 Task: Add a dependency to the task Implement a new cloud-based travel management system for a company , the existing task  Develop a new online tool for online market research in the project BitBoost
Action: Mouse moved to (1162, 313)
Screenshot: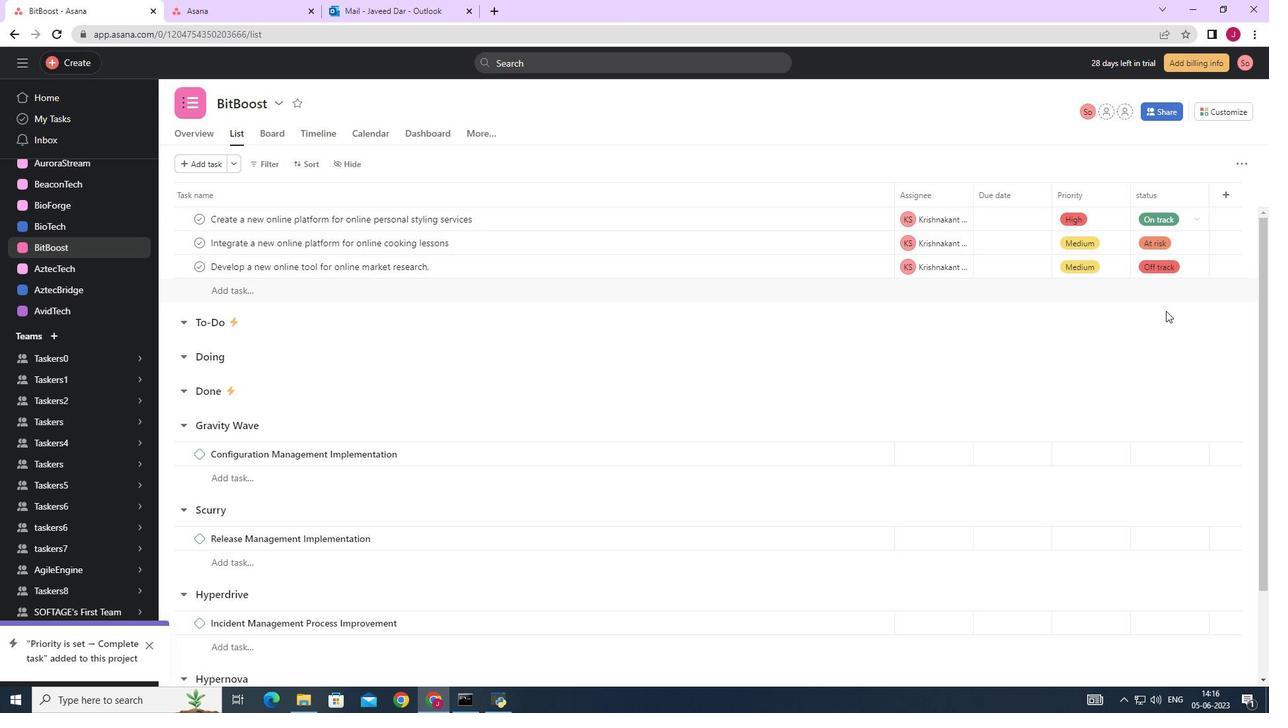 
Action: Mouse scrolled (1162, 314) with delta (0, 0)
Screenshot: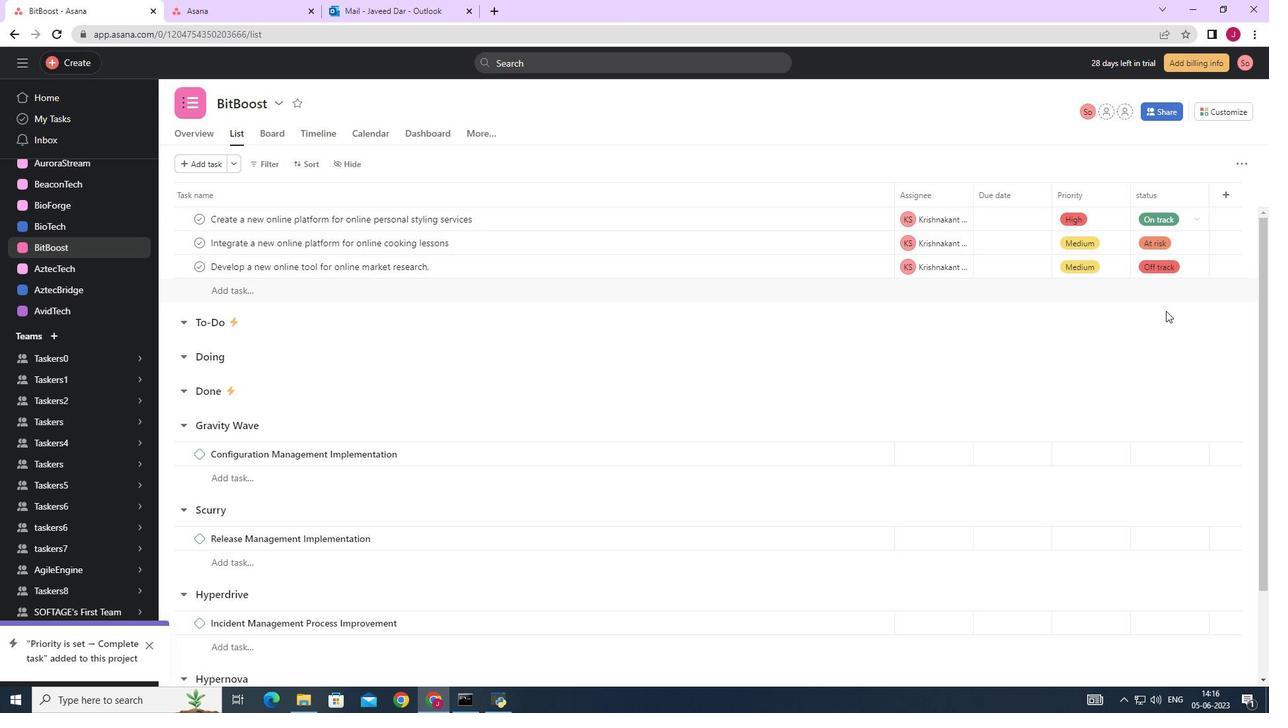 
Action: Mouse moved to (1160, 313)
Screenshot: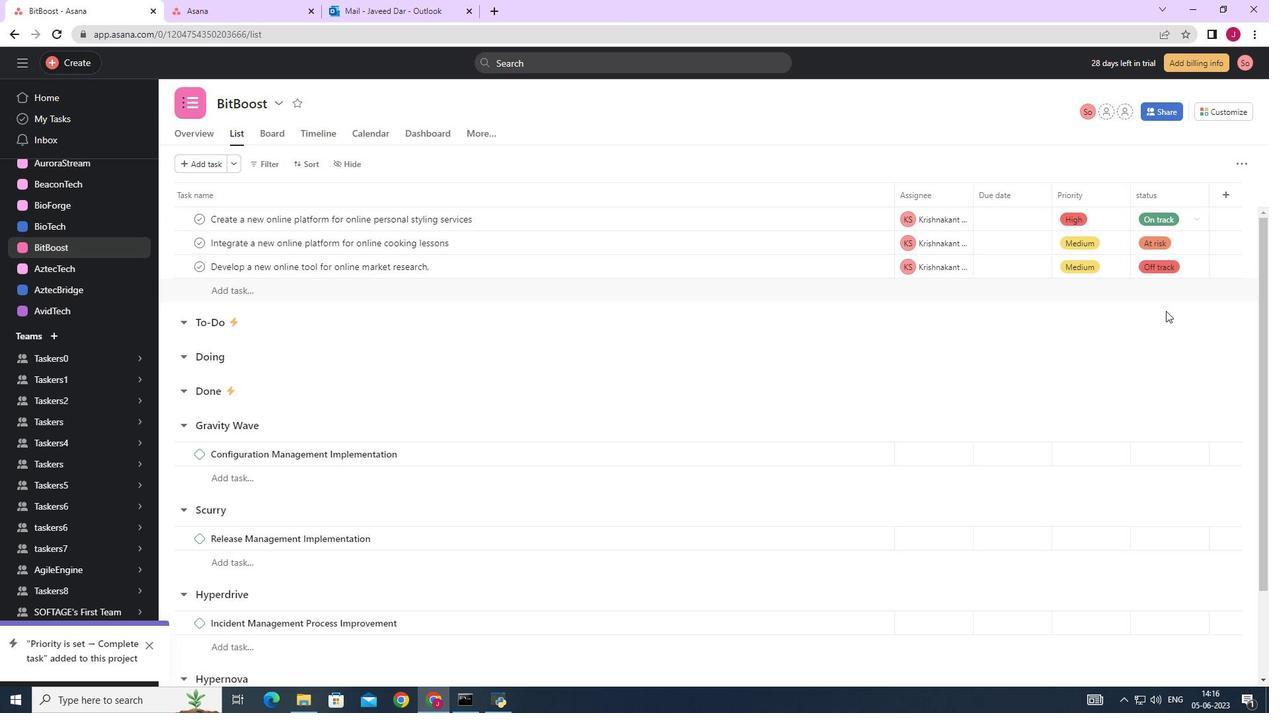 
Action: Mouse scrolled (1161, 314) with delta (0, 0)
Screenshot: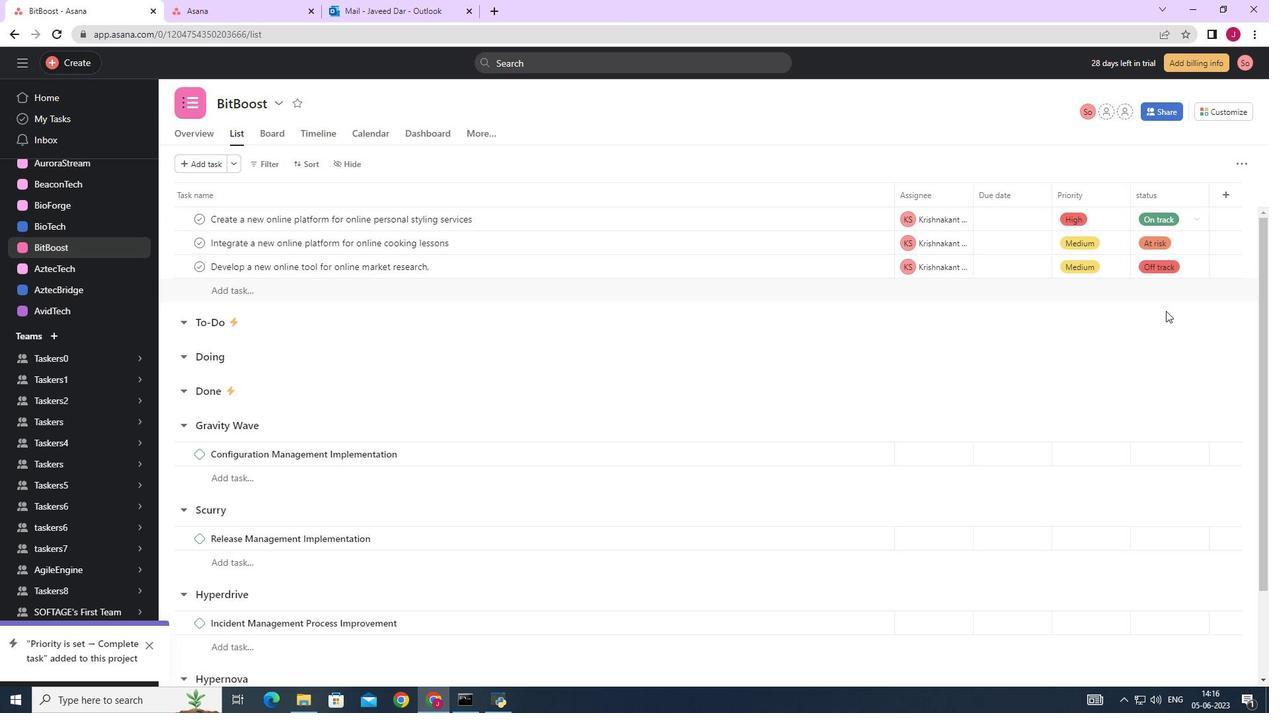 
Action: Mouse moved to (1155, 307)
Screenshot: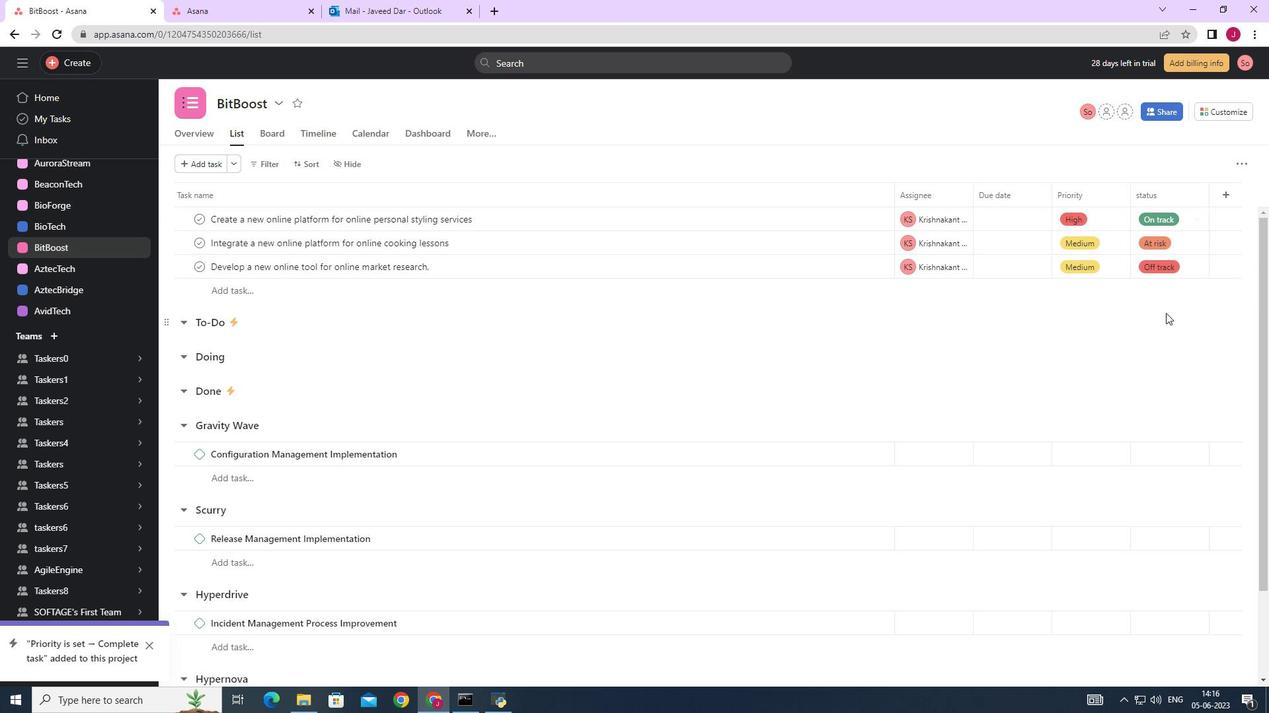 
Action: Mouse scrolled (1157, 311) with delta (0, 0)
Screenshot: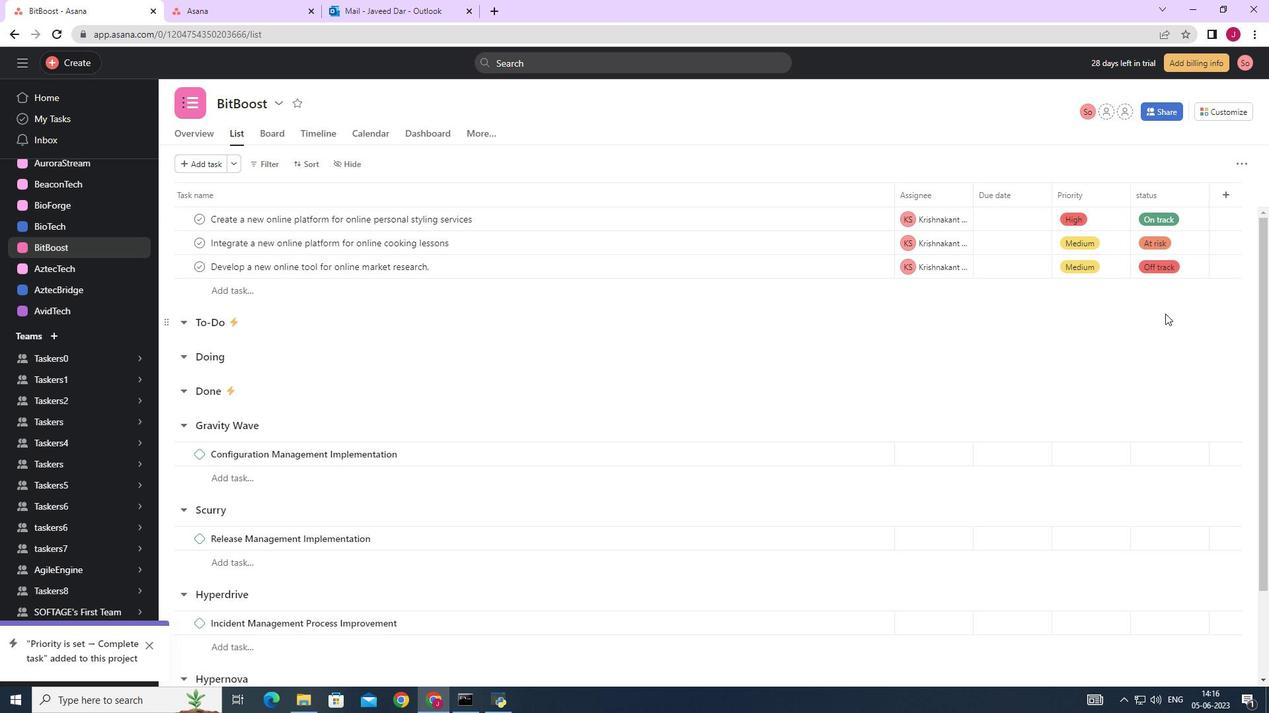 
Action: Mouse moved to (665, 483)
Screenshot: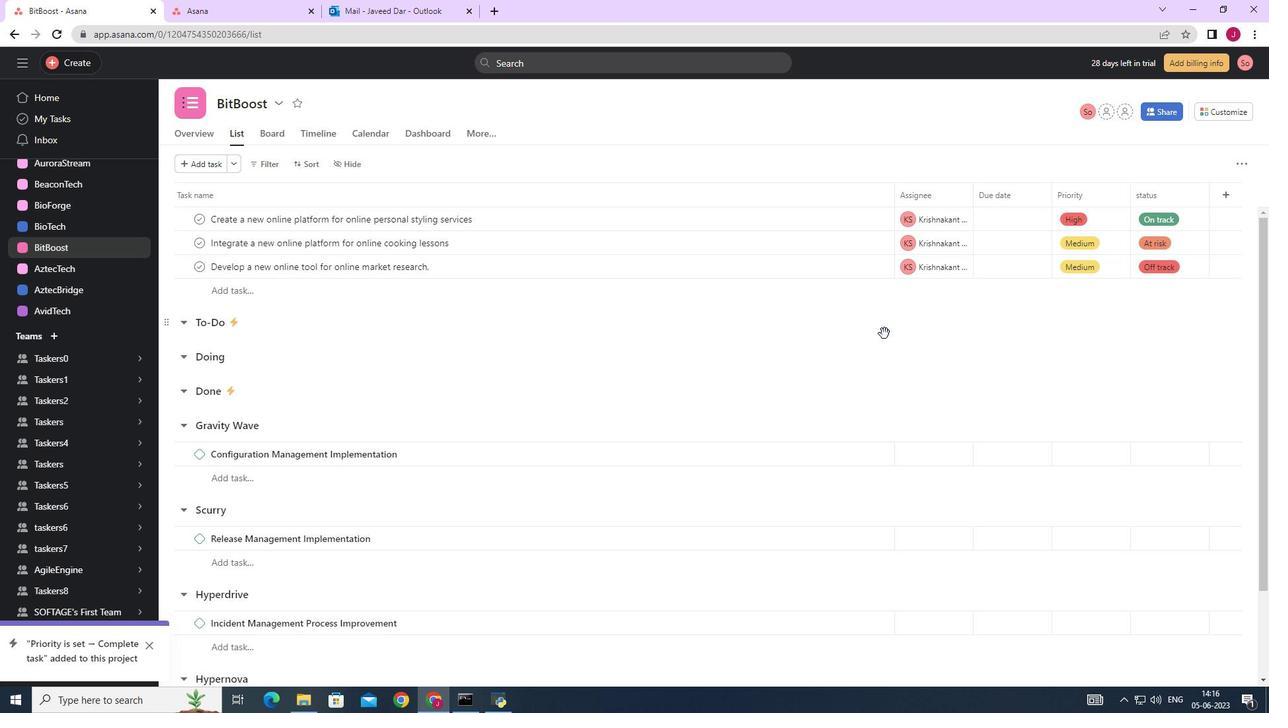 
Action: Mouse scrolled (666, 483) with delta (0, 0)
Screenshot: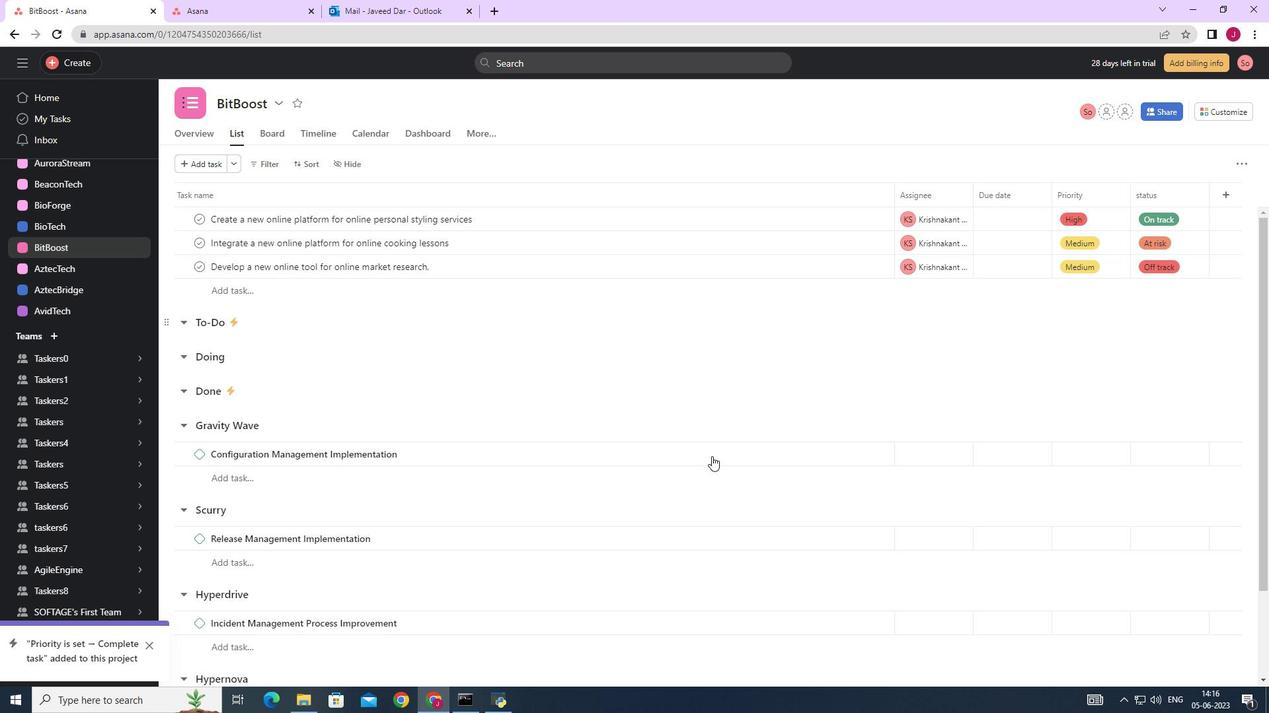 
Action: Mouse moved to (665, 484)
Screenshot: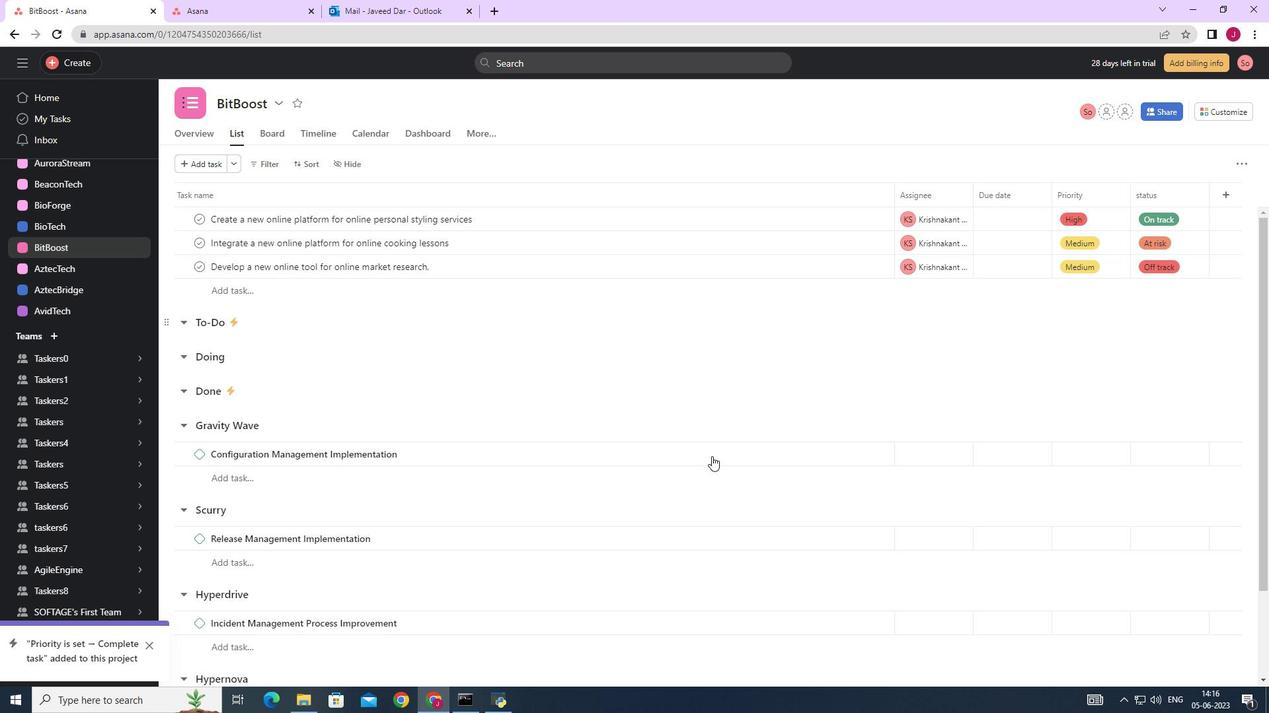 
Action: Mouse scrolled (665, 483) with delta (0, 0)
Screenshot: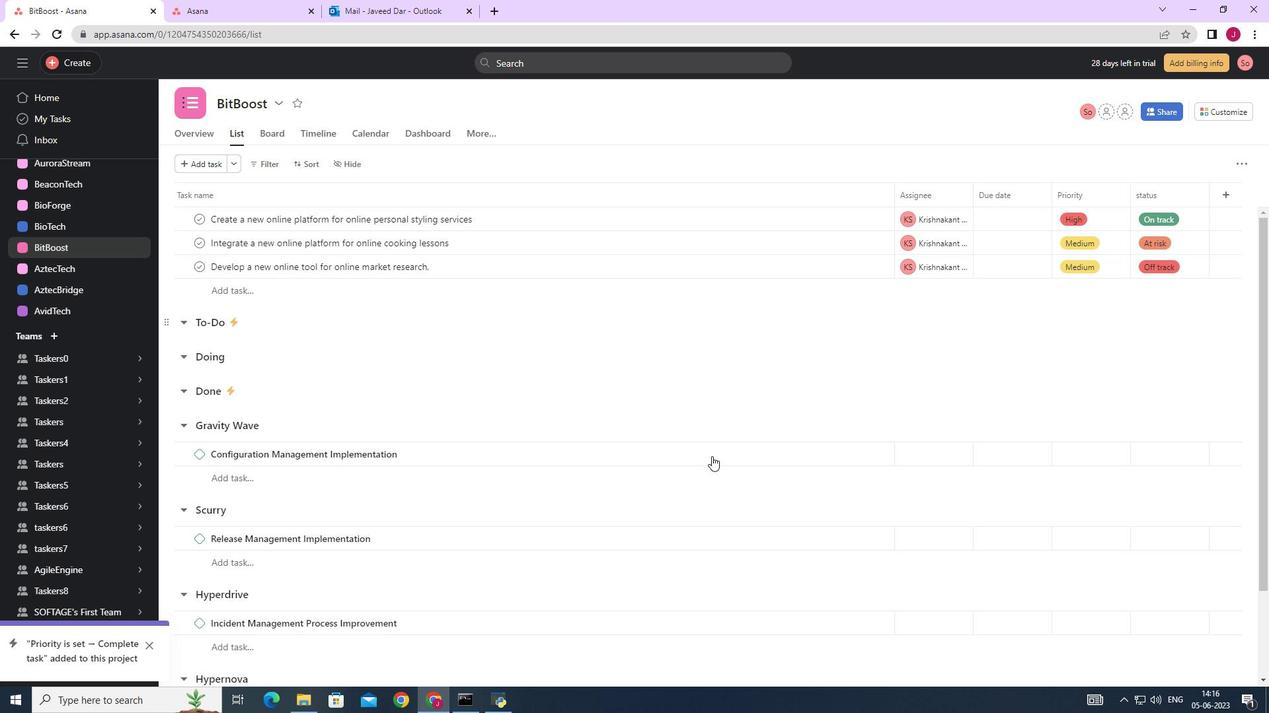 
Action: Mouse moved to (664, 484)
Screenshot: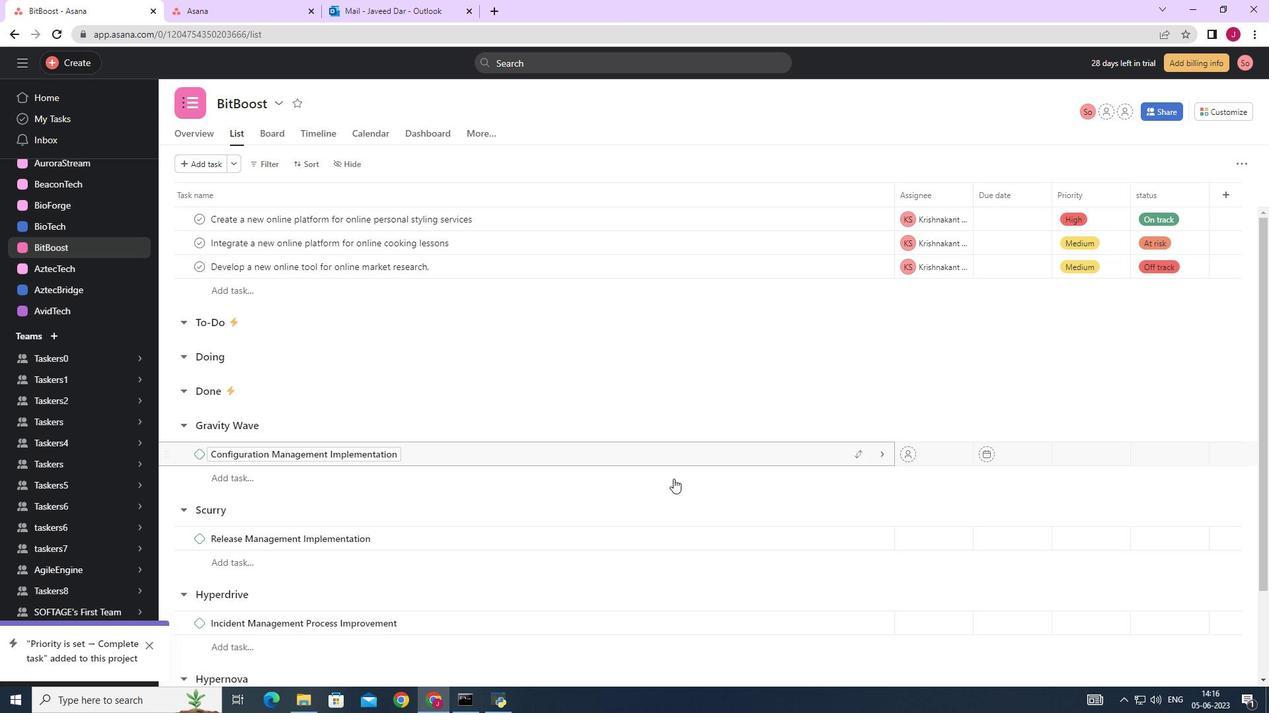 
Action: Mouse scrolled (664, 483) with delta (0, 0)
Screenshot: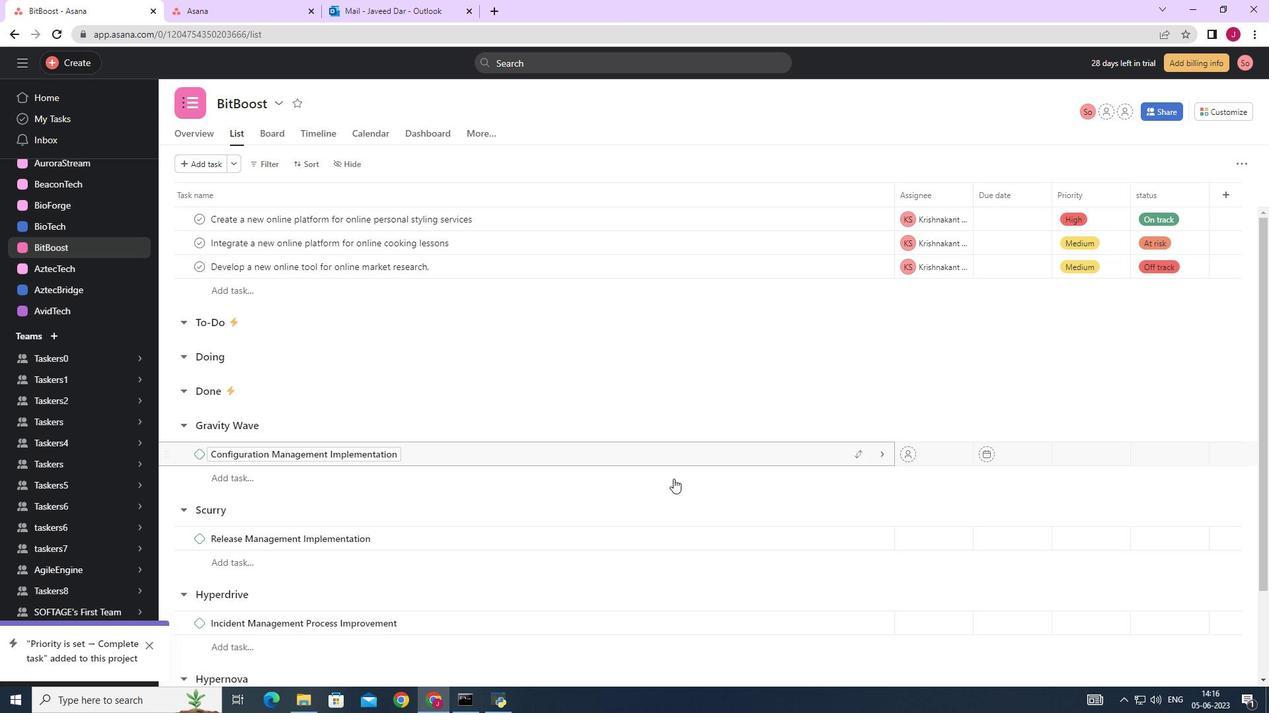
Action: Mouse moved to (664, 485)
Screenshot: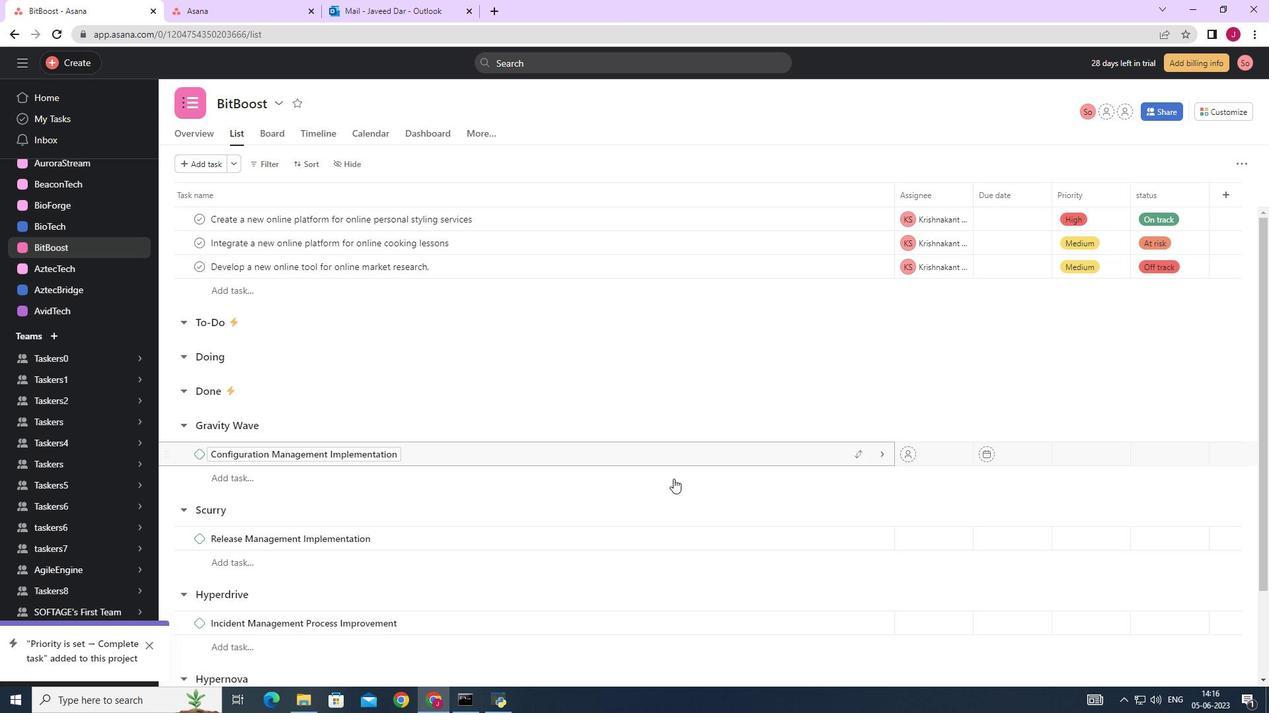 
Action: Mouse scrolled (664, 483) with delta (0, 0)
Screenshot: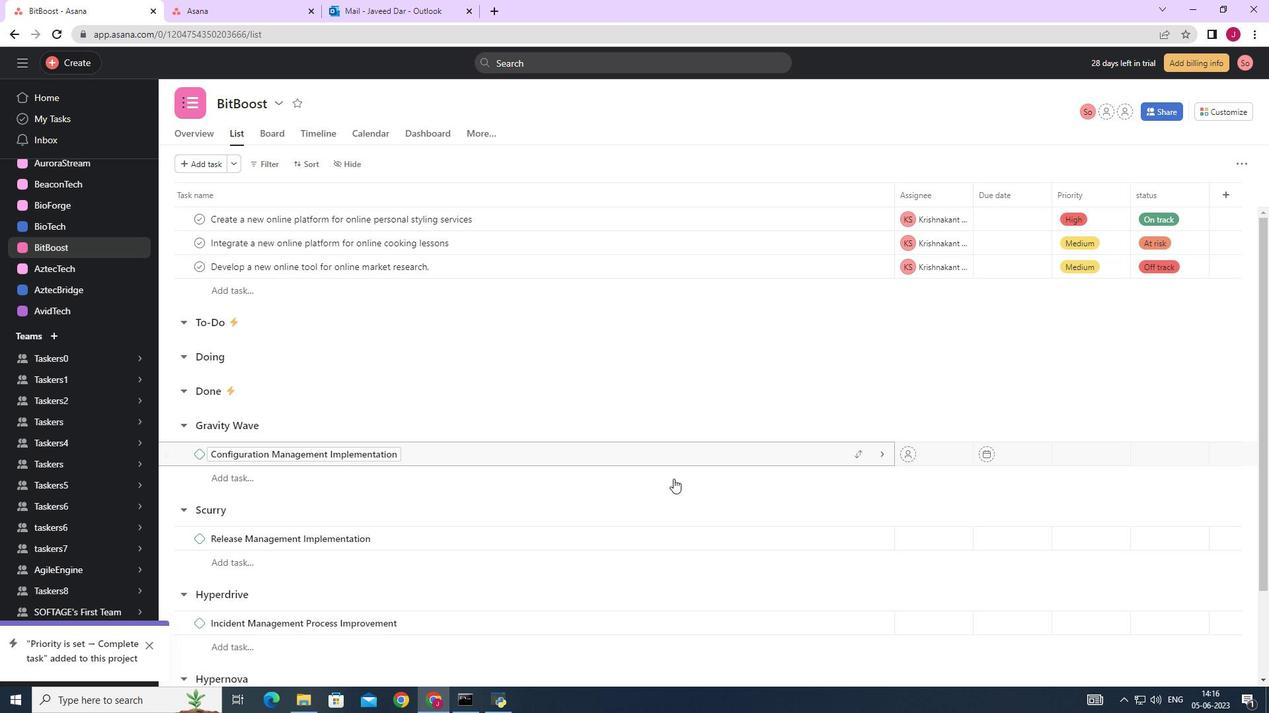 
Action: Mouse moved to (664, 485)
Screenshot: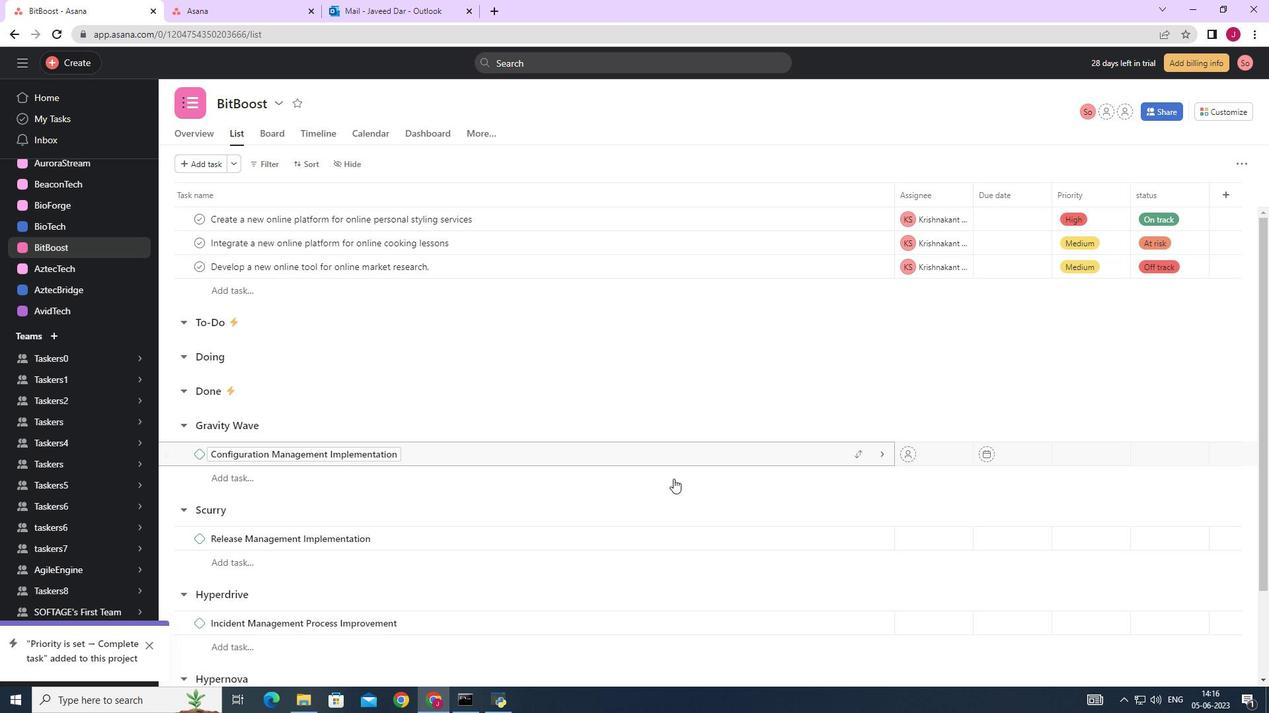 
Action: Mouse scrolled (664, 484) with delta (0, 0)
Screenshot: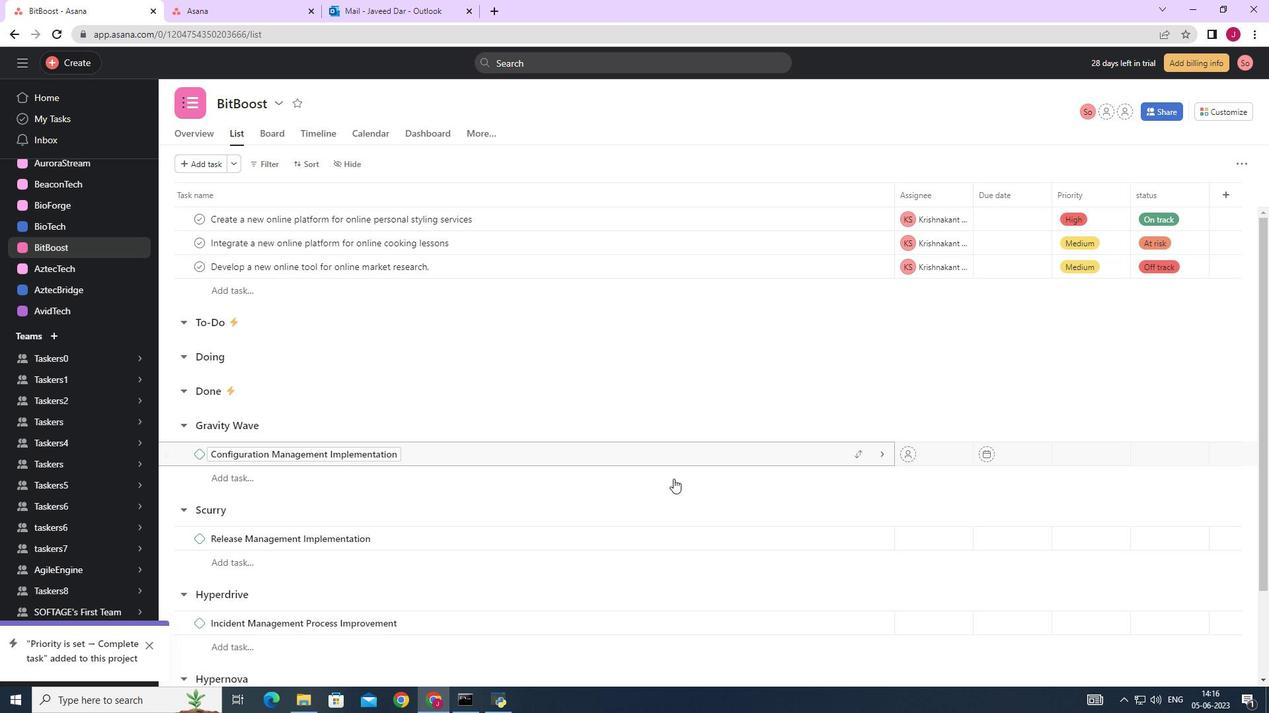 
Action: Mouse moved to (659, 485)
Screenshot: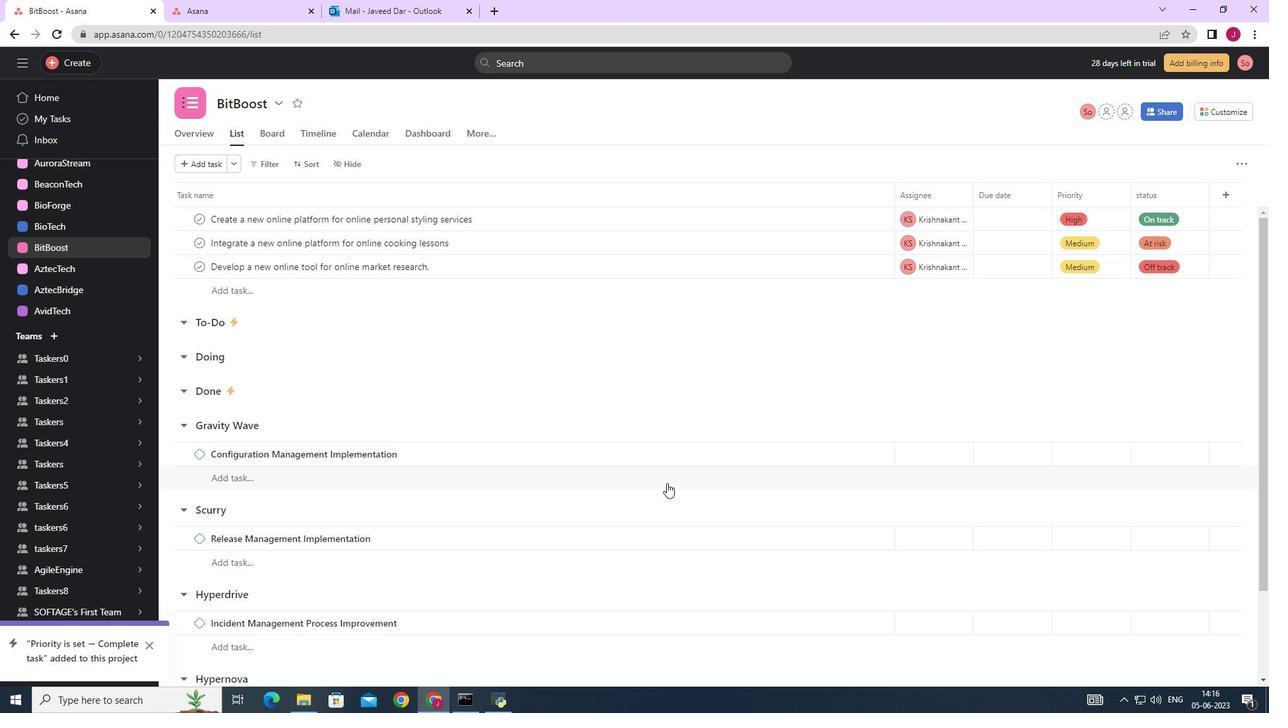 
Action: Mouse scrolled (663, 484) with delta (0, 0)
Screenshot: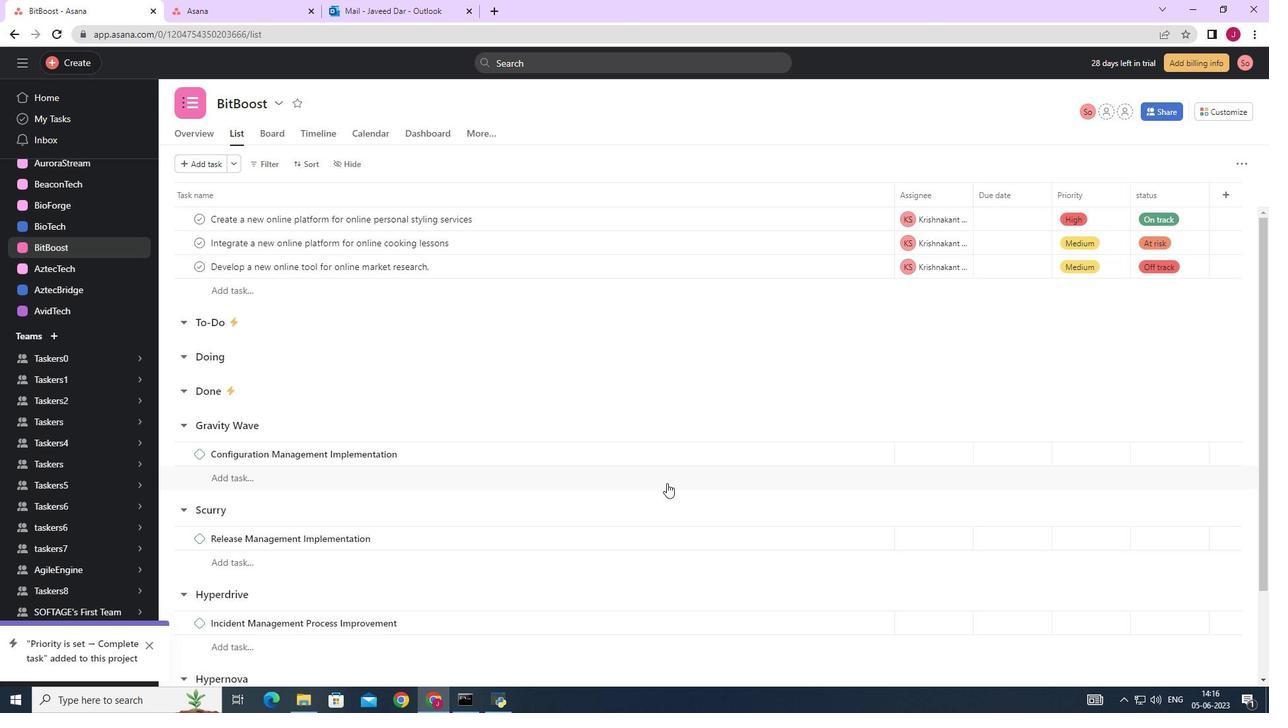 
Action: Mouse moved to (731, 598)
Screenshot: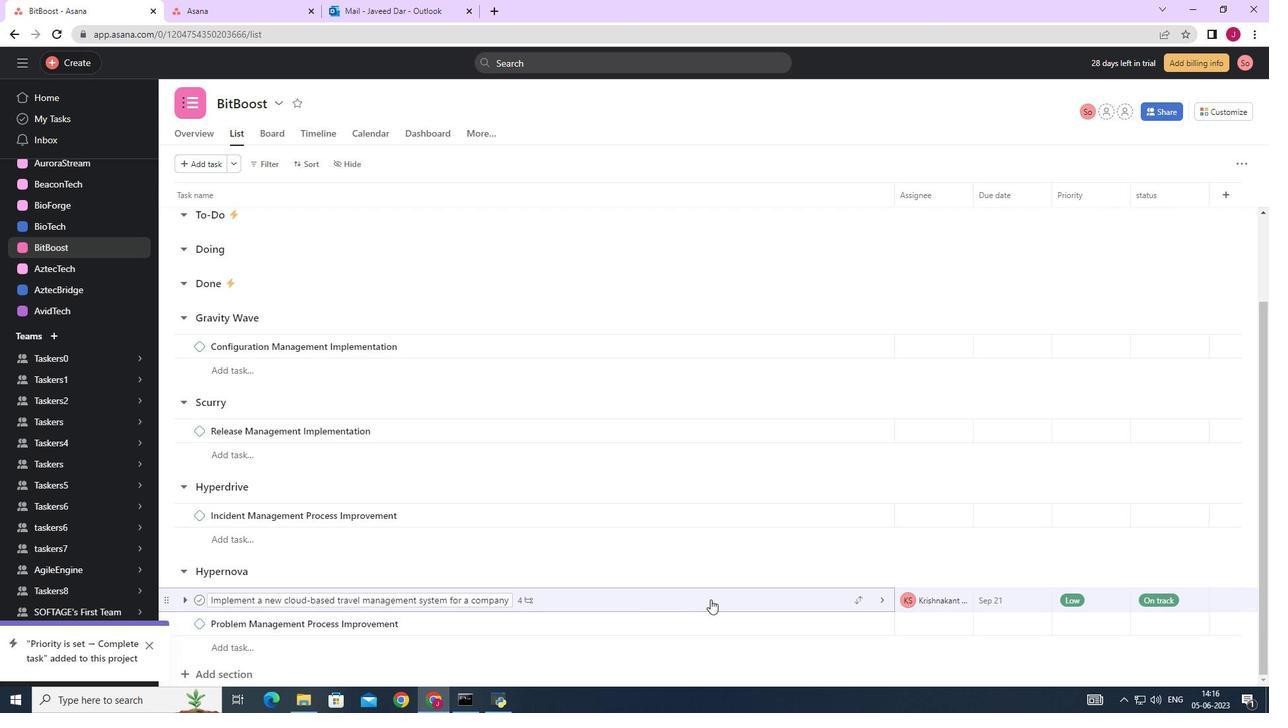 
Action: Mouse pressed left at (731, 598)
Screenshot: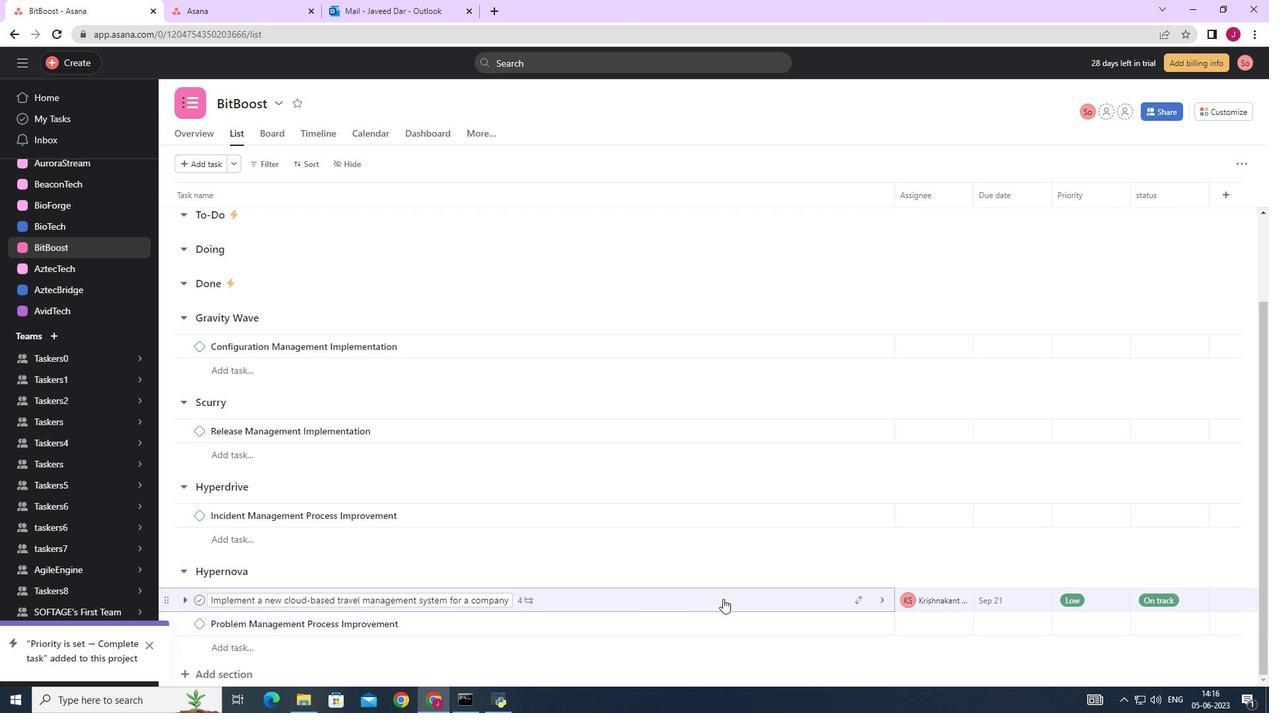 
Action: Mouse moved to (990, 477)
Screenshot: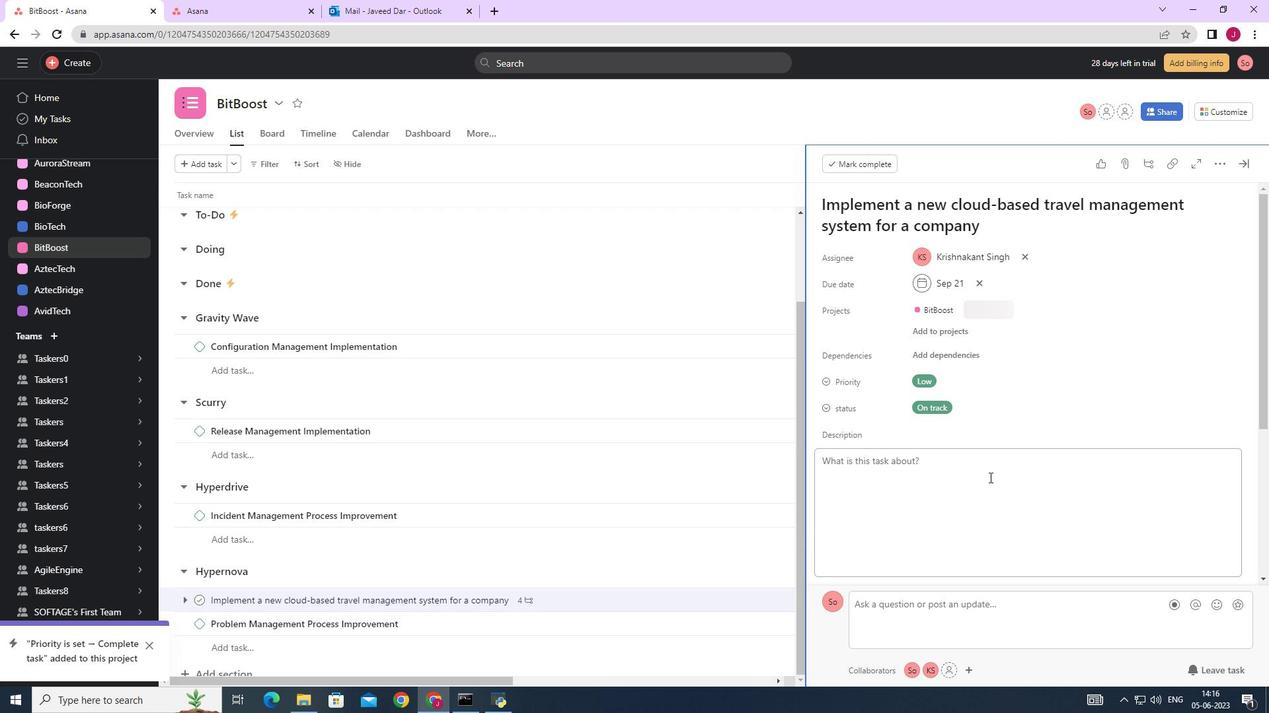 
Action: Mouse scrolled (990, 477) with delta (0, 0)
Screenshot: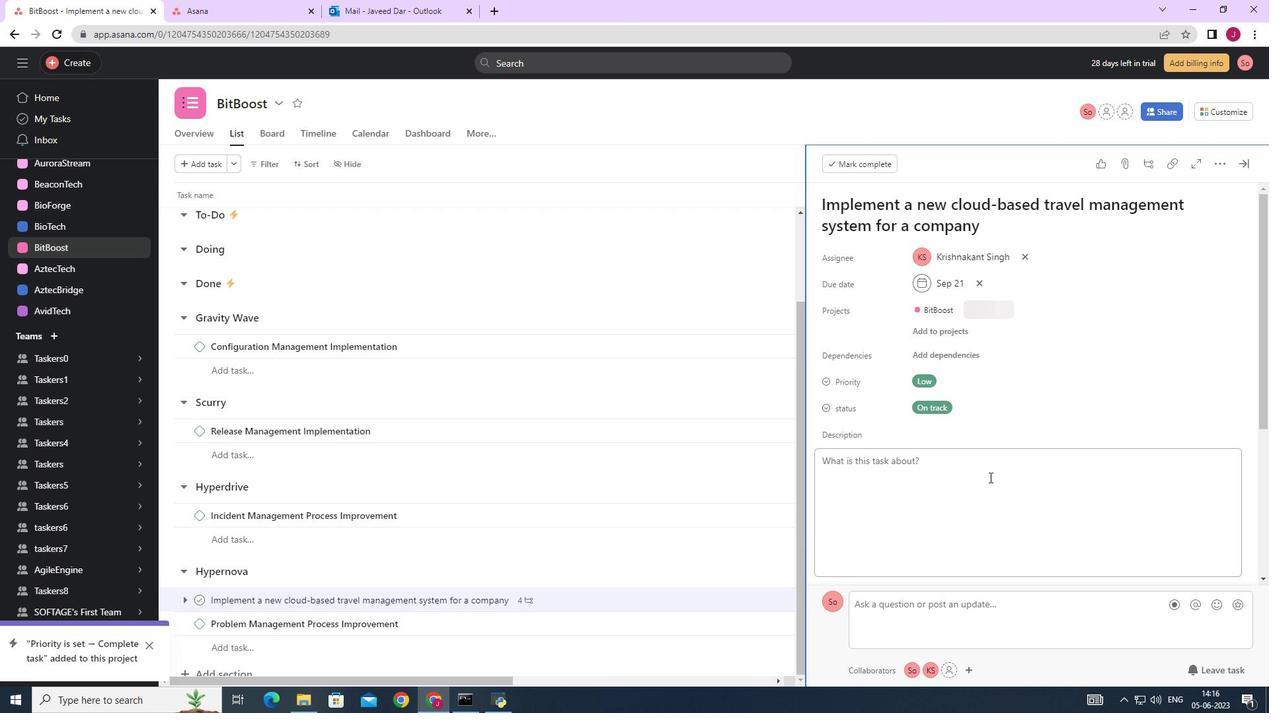 
Action: Mouse moved to (992, 477)
Screenshot: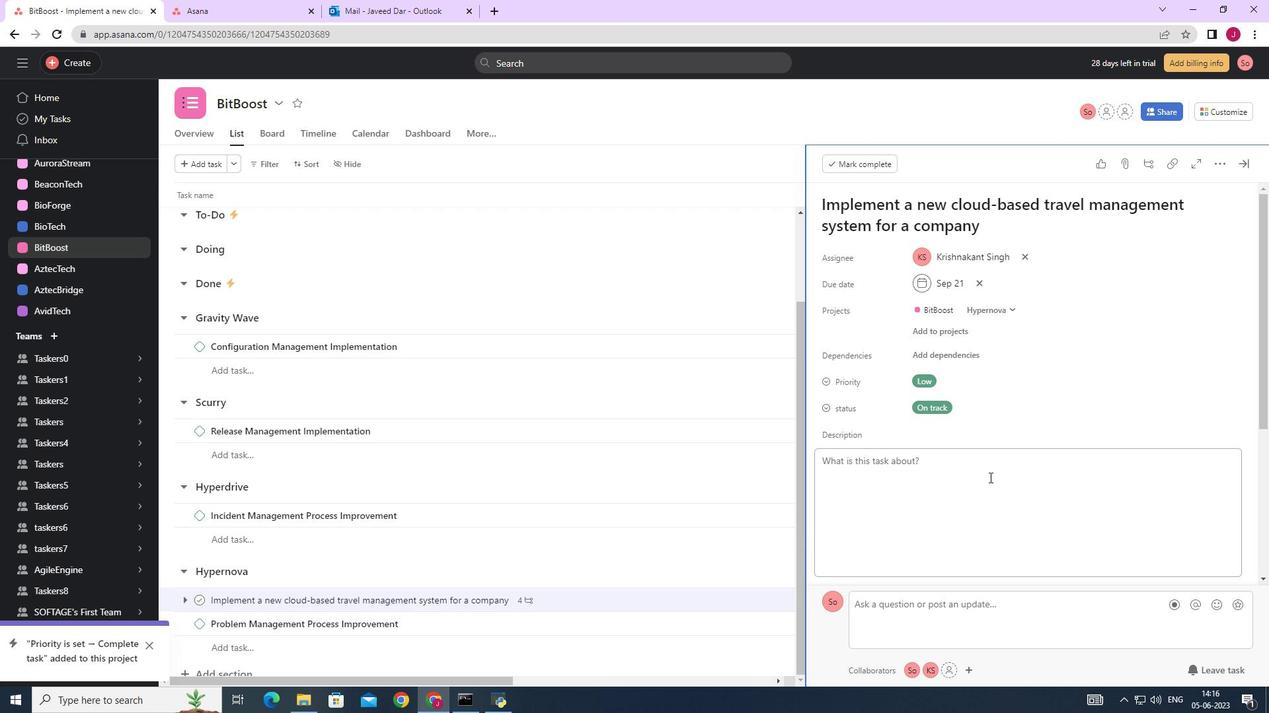 
Action: Mouse scrolled (992, 477) with delta (0, 0)
Screenshot: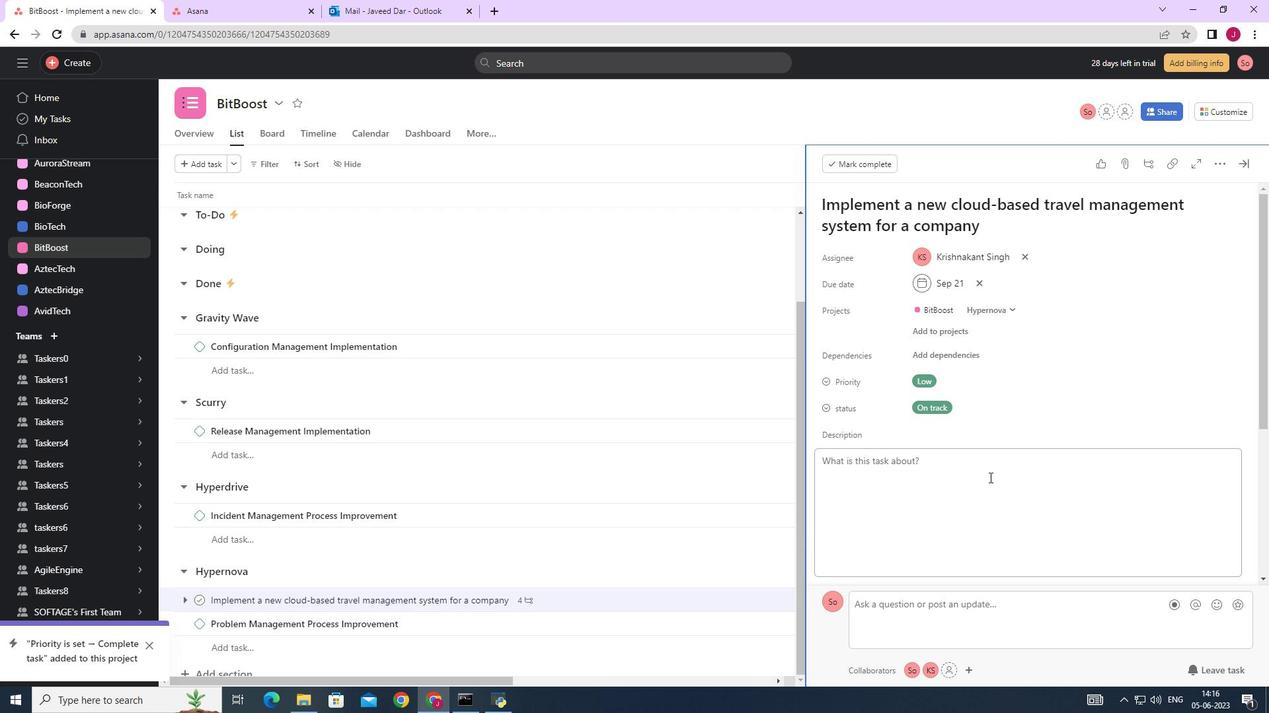
Action: Mouse moved to (993, 478)
Screenshot: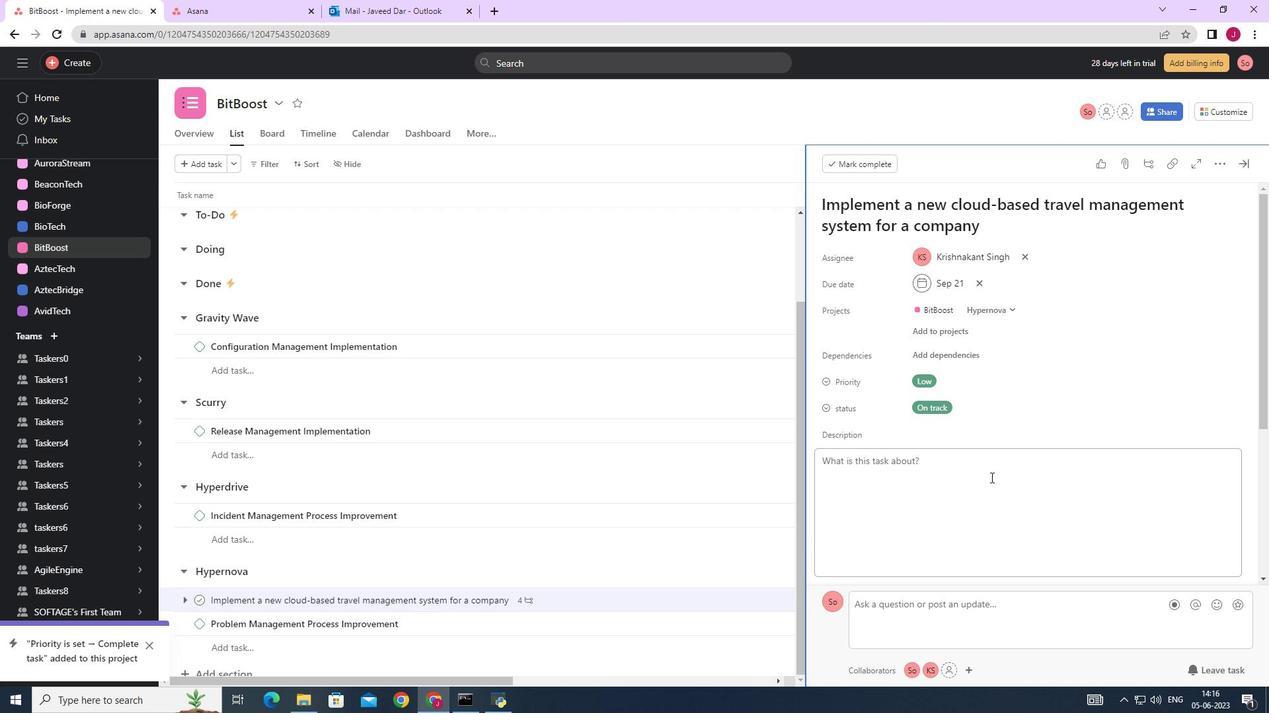 
Action: Mouse scrolled (993, 477) with delta (0, 0)
Screenshot: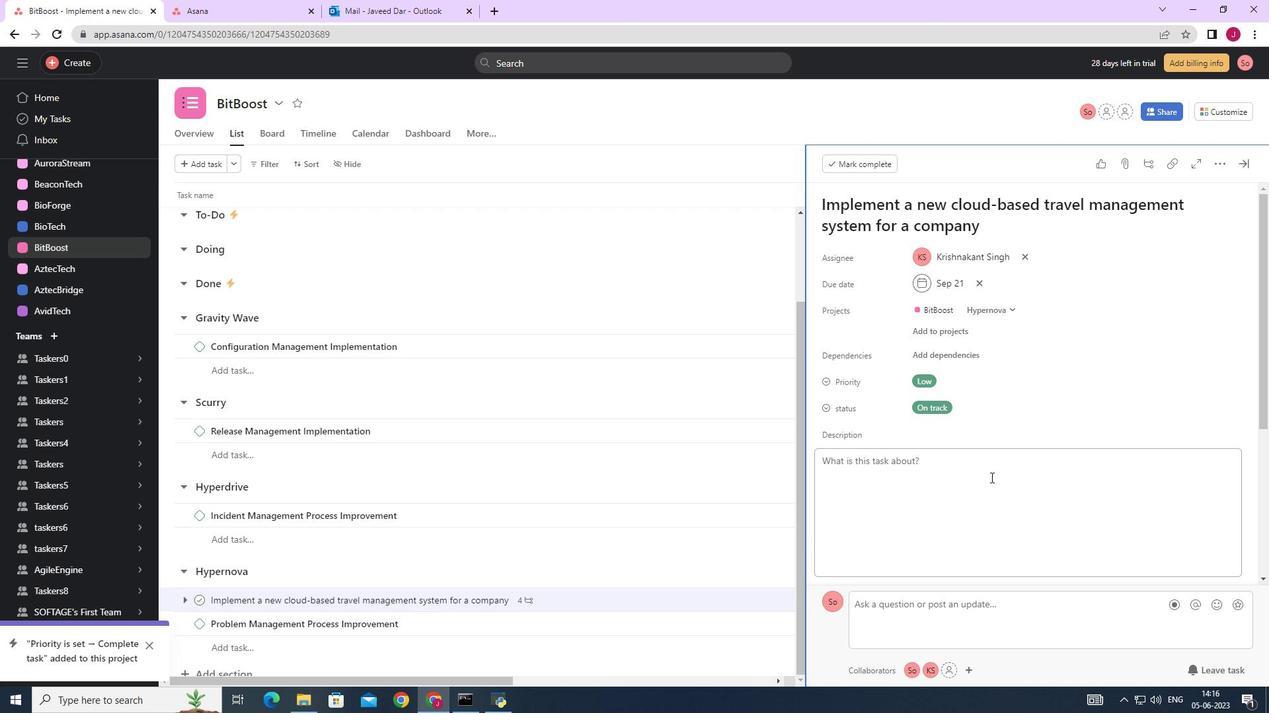 
Action: Mouse scrolled (993, 477) with delta (0, 0)
Screenshot: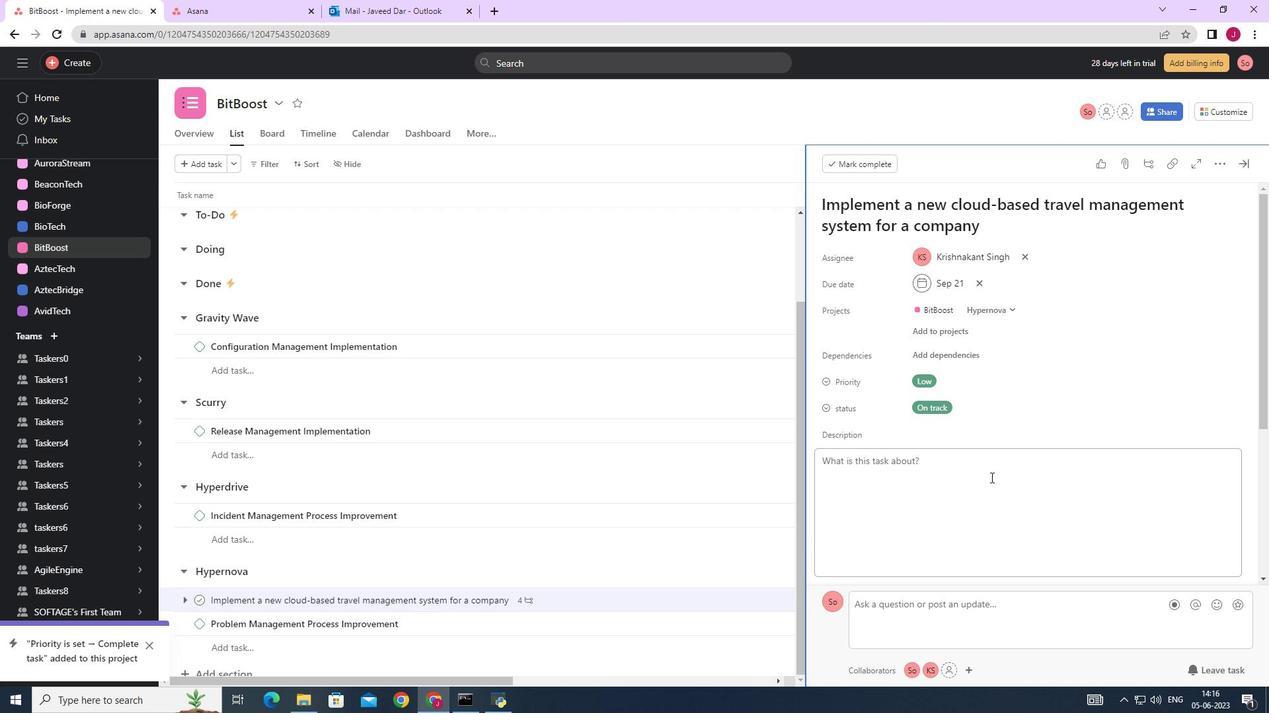 
Action: Mouse scrolled (993, 477) with delta (0, 0)
Screenshot: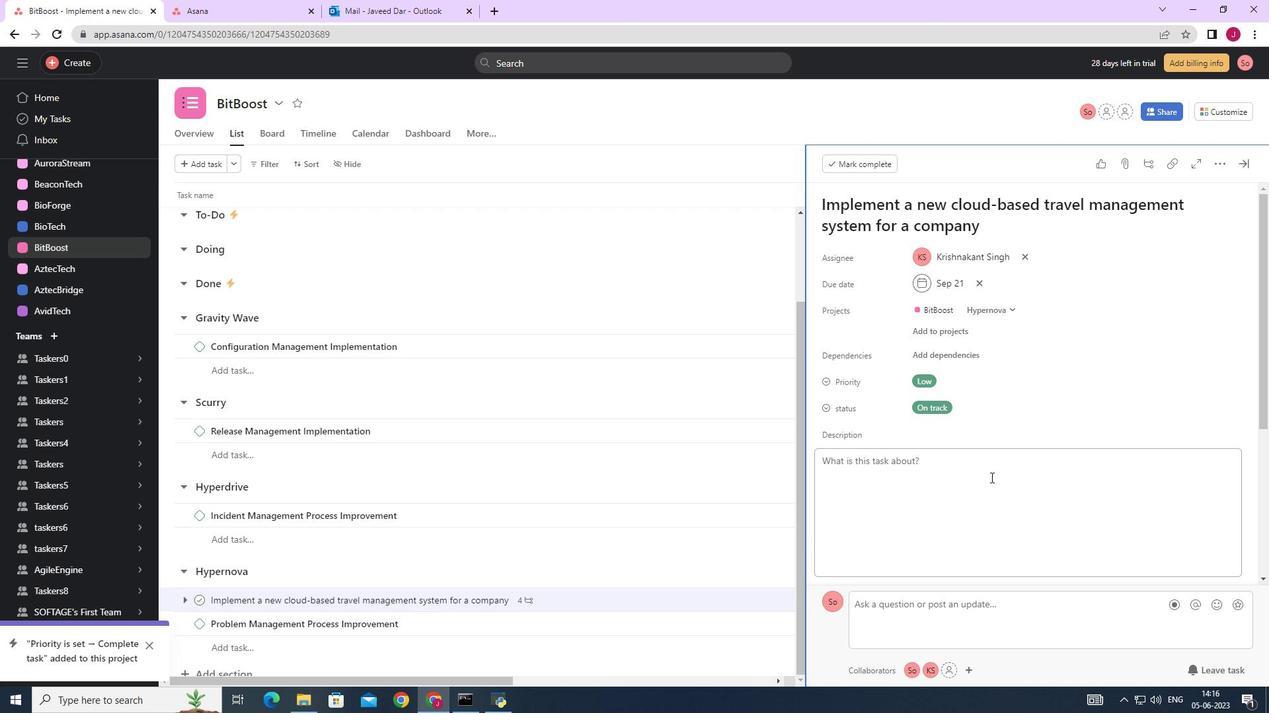 
Action: Mouse scrolled (993, 477) with delta (0, 0)
Screenshot: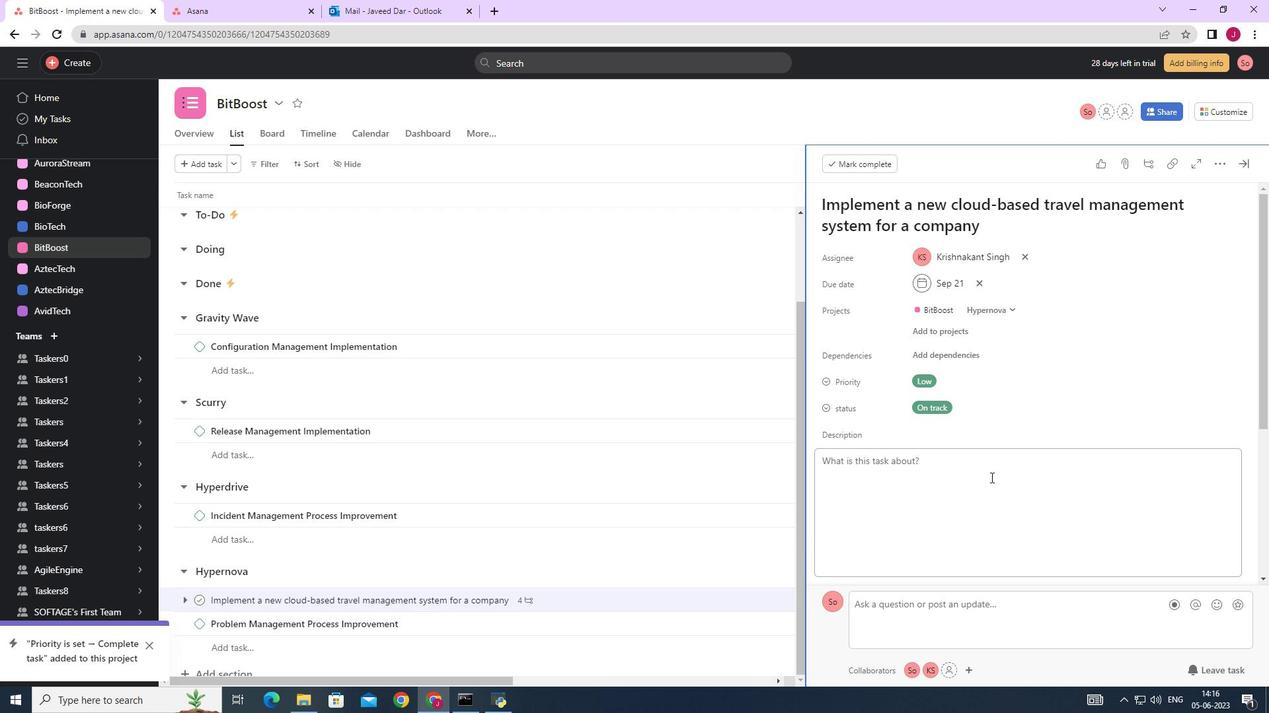 
Action: Mouse scrolled (993, 477) with delta (0, 0)
Screenshot: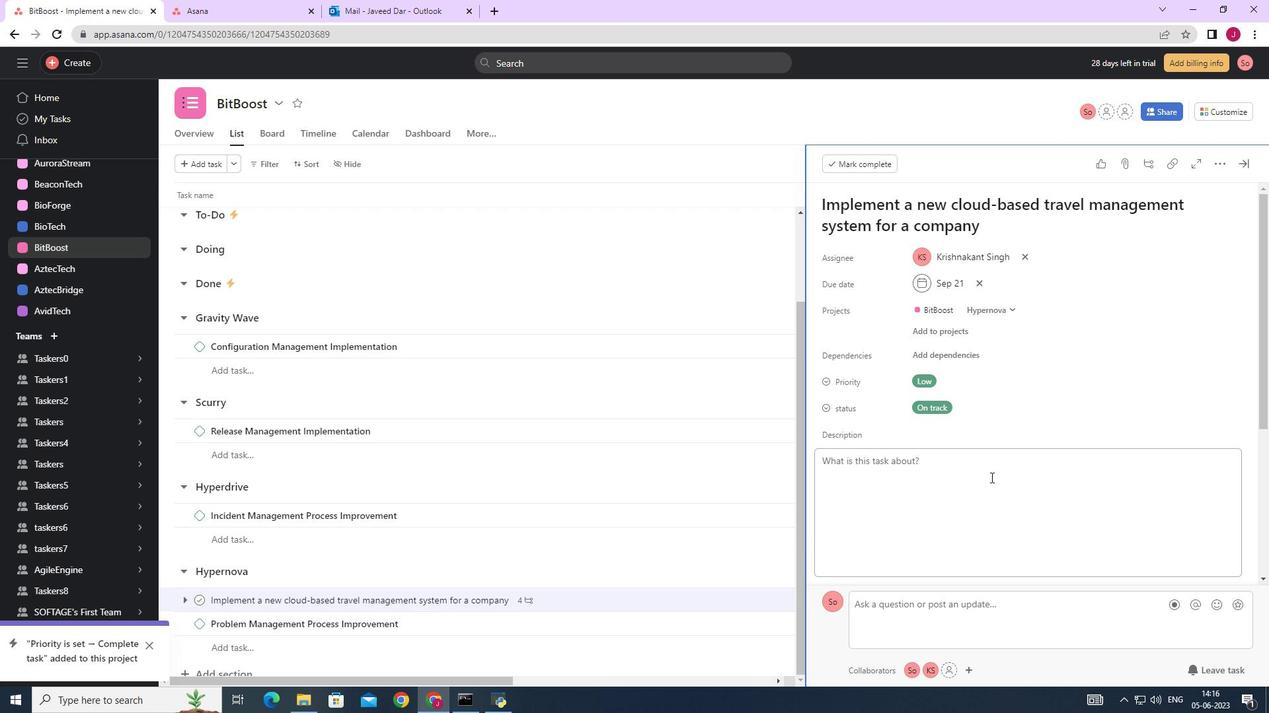 
Action: Mouse moved to (940, 337)
Screenshot: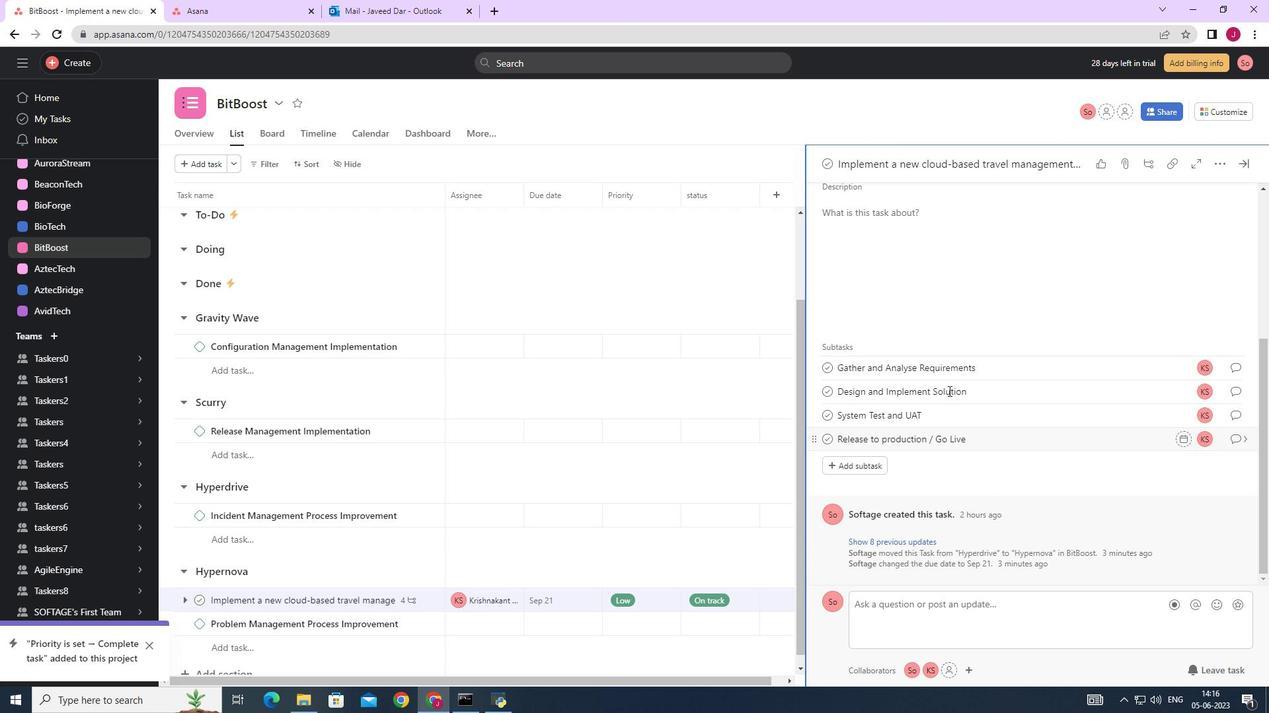 
Action: Mouse scrolled (940, 337) with delta (0, 0)
Screenshot: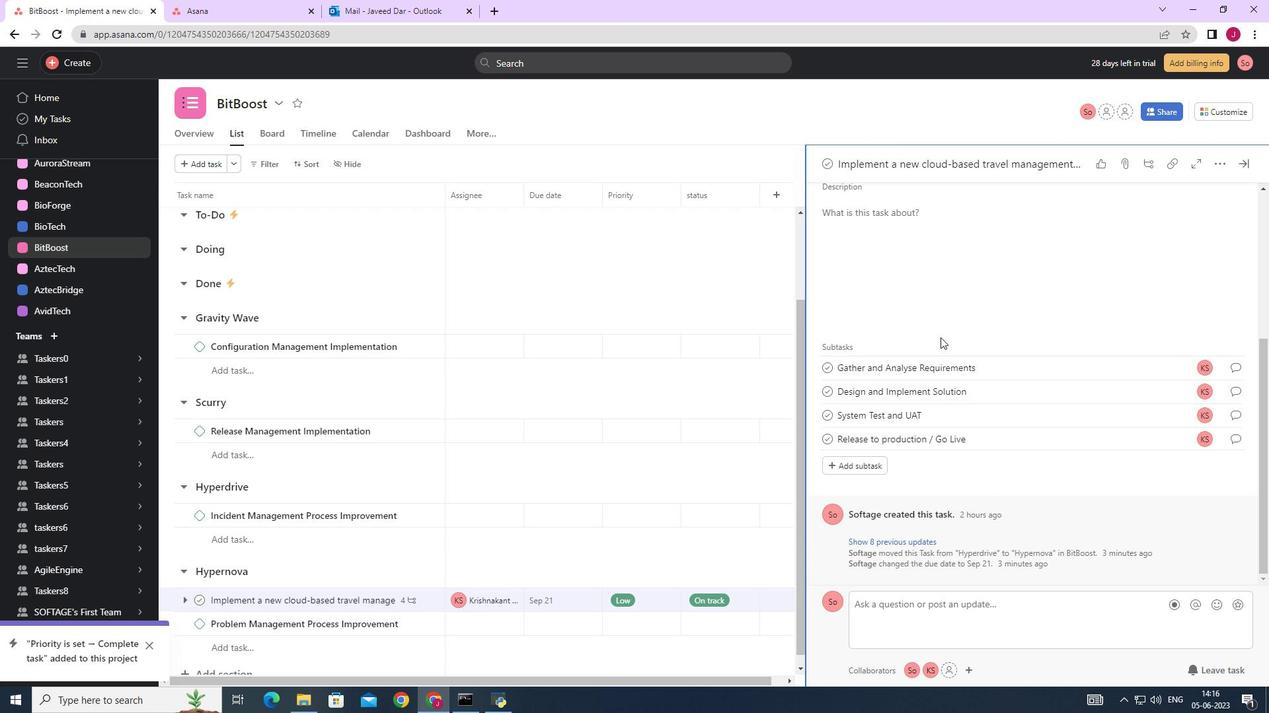 
Action: Mouse scrolled (940, 337) with delta (0, 0)
Screenshot: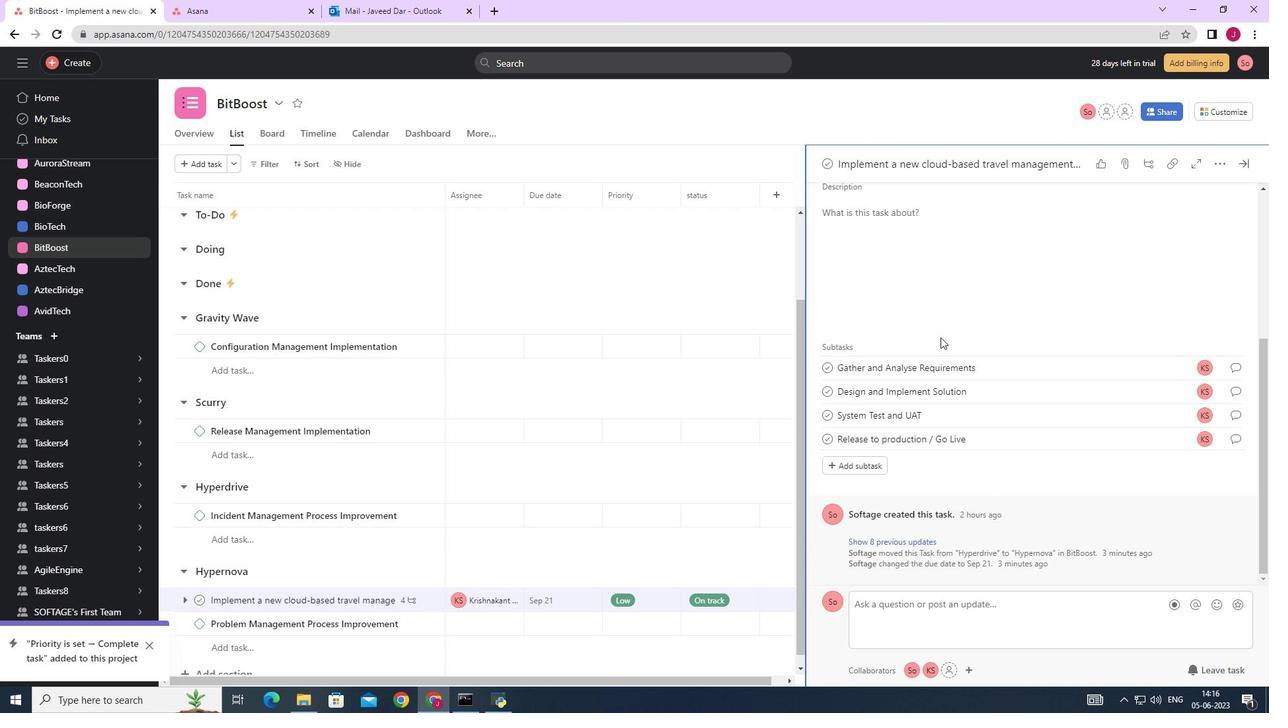 
Action: Mouse moved to (955, 236)
Screenshot: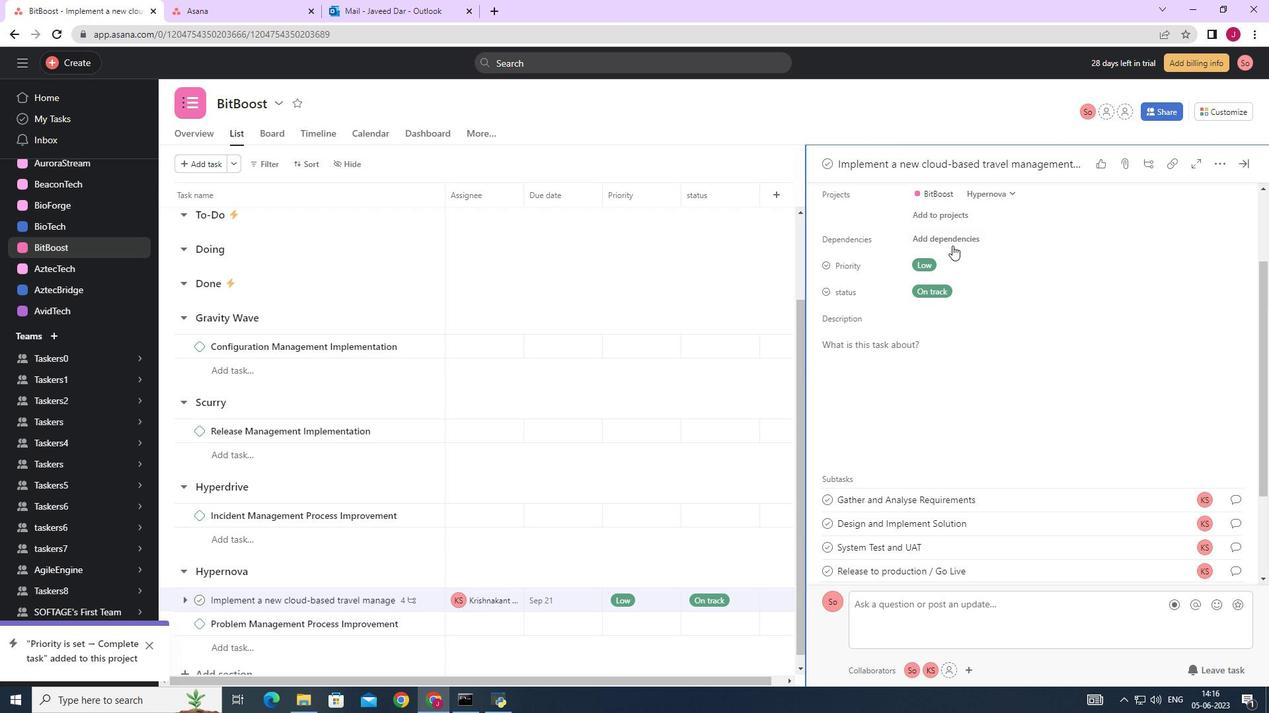 
Action: Mouse pressed left at (955, 236)
Screenshot: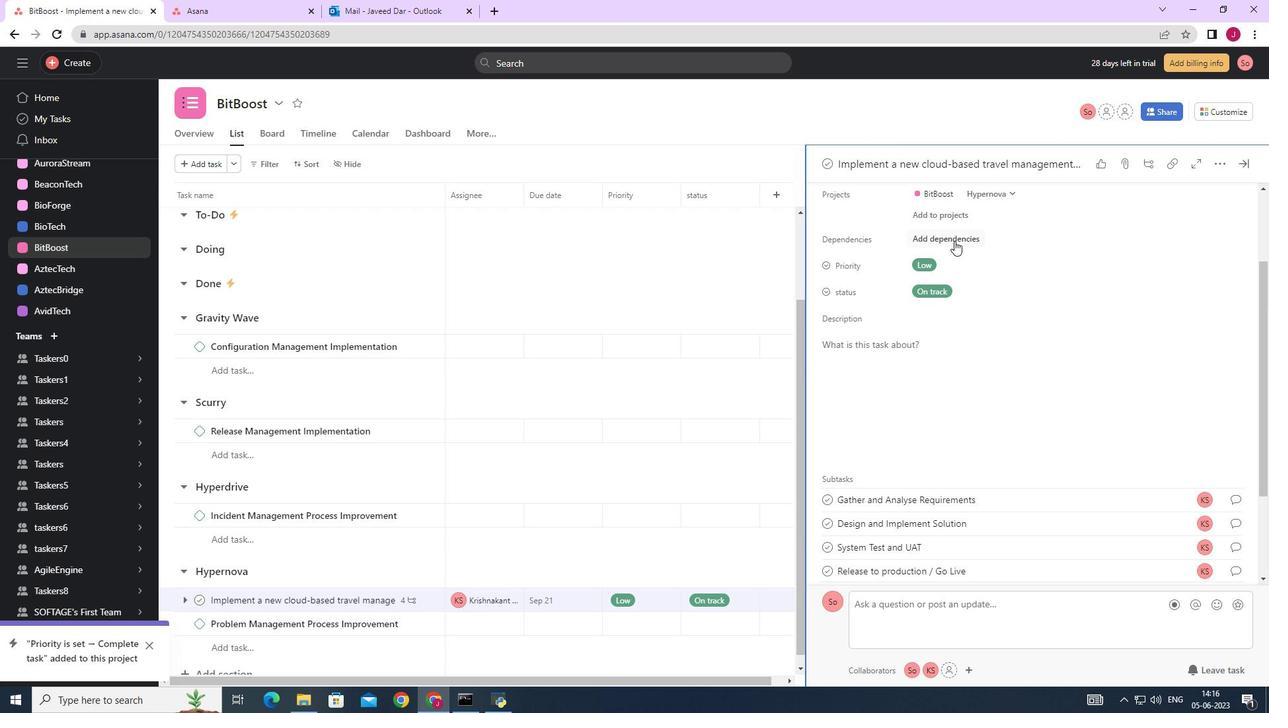 
Action: Mouse moved to (1017, 288)
Screenshot: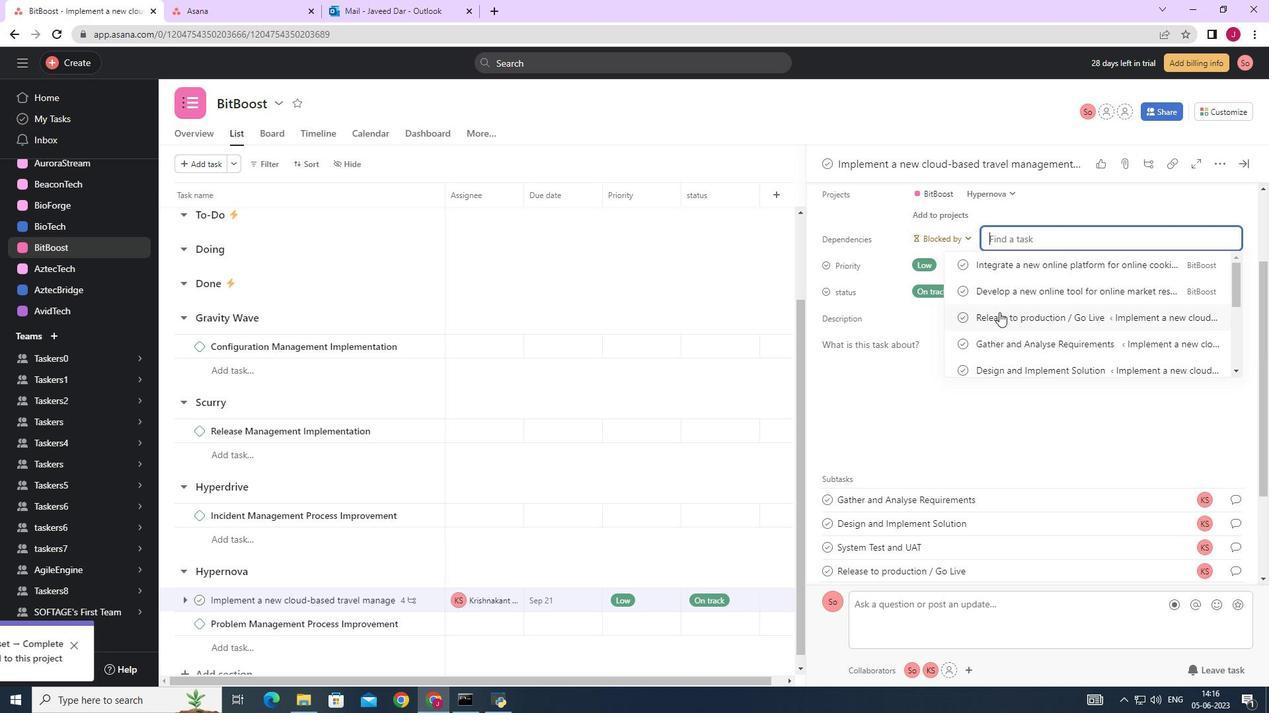 
Action: Mouse pressed left at (1017, 288)
Screenshot: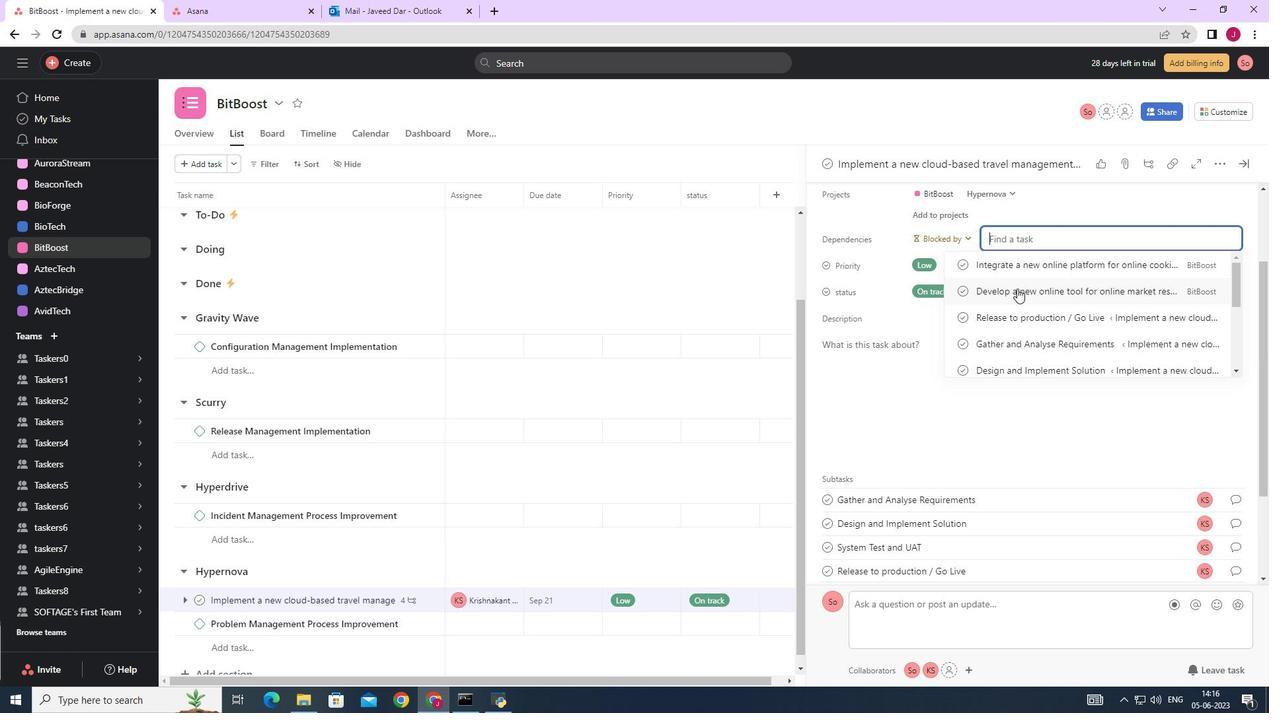 
Action: Mouse moved to (1245, 160)
Screenshot: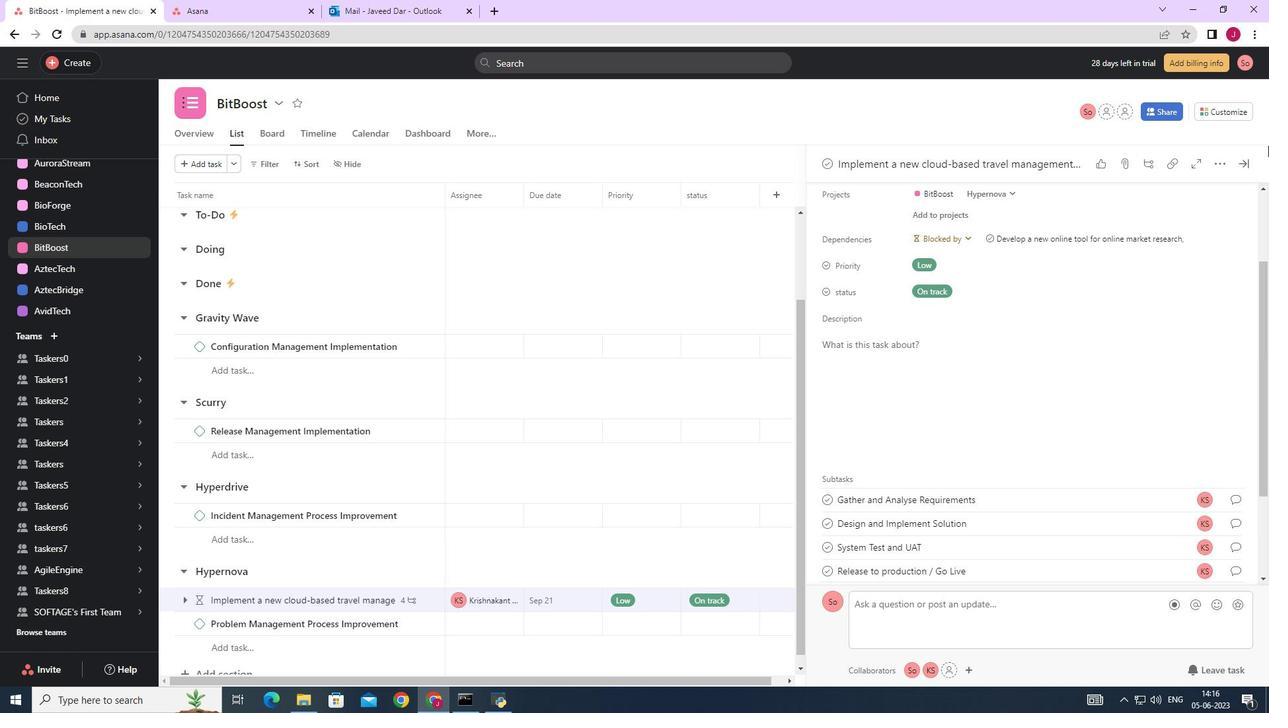 
Action: Mouse pressed left at (1245, 160)
Screenshot: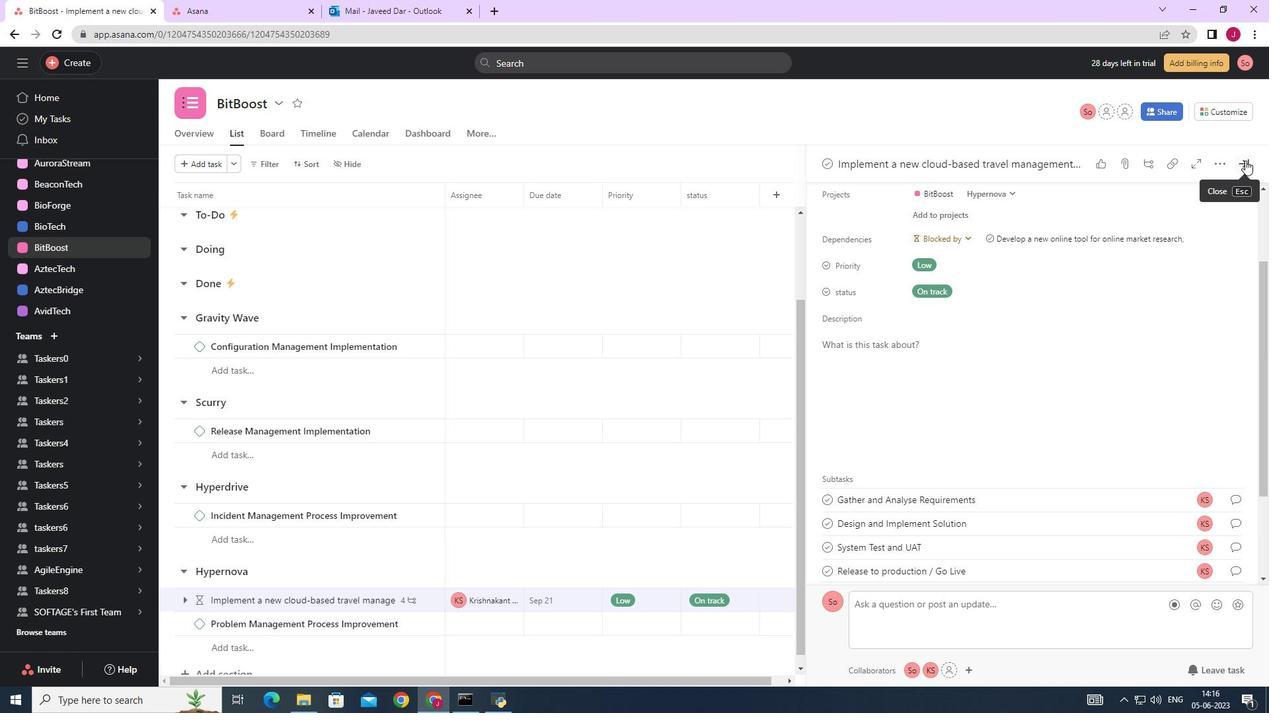 
Action: Mouse moved to (963, 208)
Screenshot: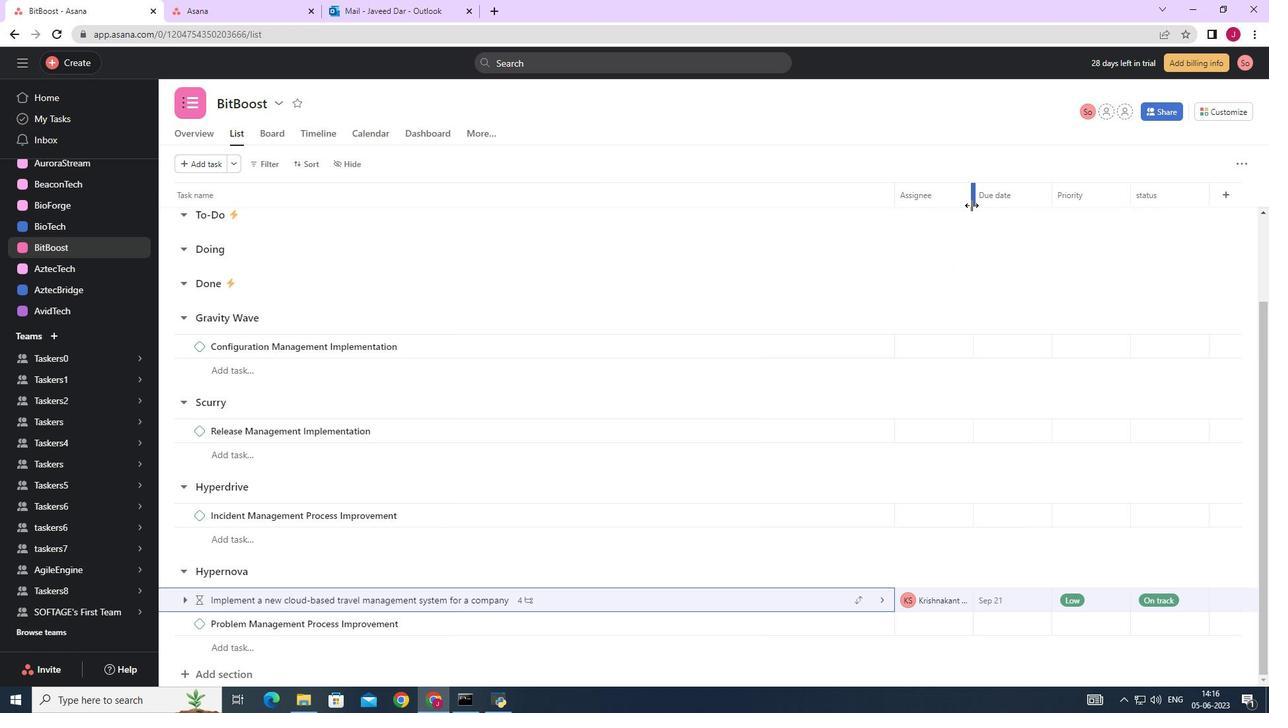 
